 Task: In the Company rakuten.com, Create email and send with subject: 'Elevate Your Success: Introducing a Transformative Opportunity', and with mail content 'Good Evening._x000D_
Elevate your business to new heights. Our innovative solution is tailored to meet the unique needs of your industry, delivering exceptional results._x000D_
Thanks & Regards', attach the document: Business_plan.docx and insert image: visitingcard.jpg. Below Thanks & Regards, write Flickr and insert the URL: www.flickr.com. Mark checkbox to create task to follow up : In 1 week.  Enter or choose an email address of recipient's from company's contact and send.. Logged in from softage.10@softage.net
Action: Mouse moved to (80, 54)
Screenshot: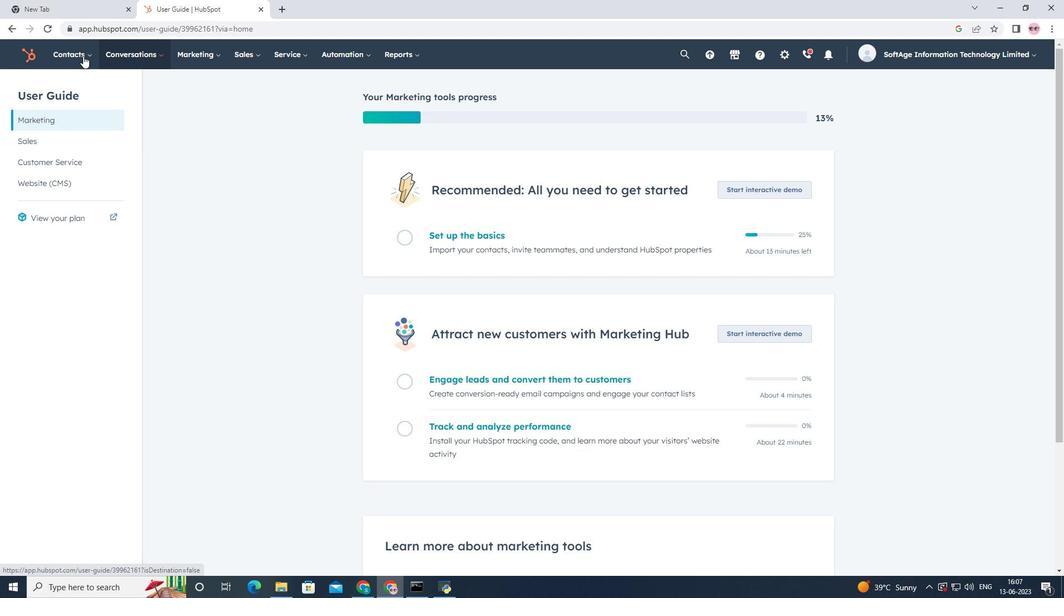 
Action: Mouse pressed left at (80, 54)
Screenshot: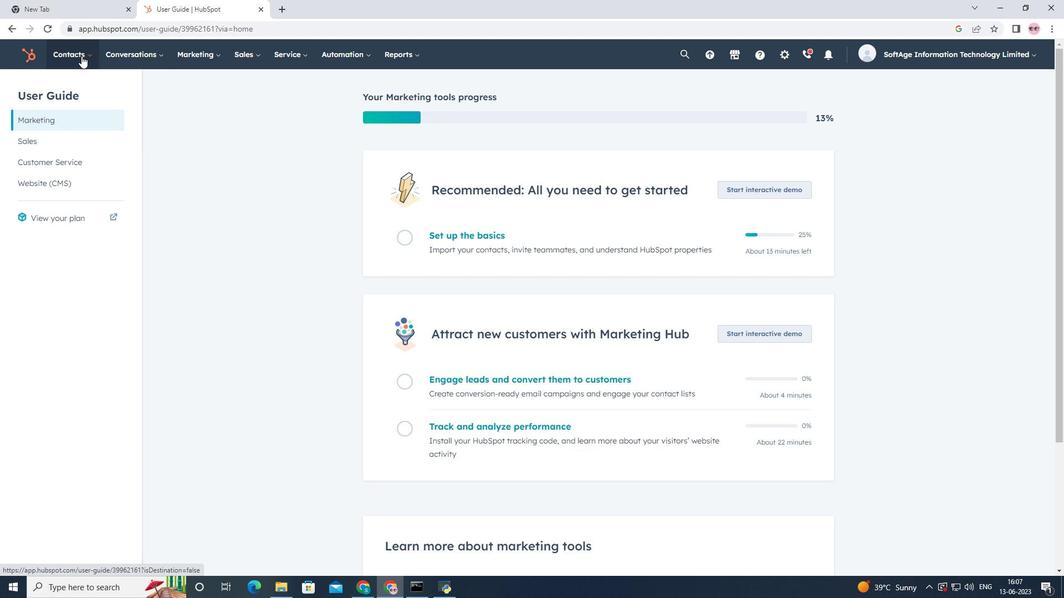 
Action: Mouse moved to (110, 109)
Screenshot: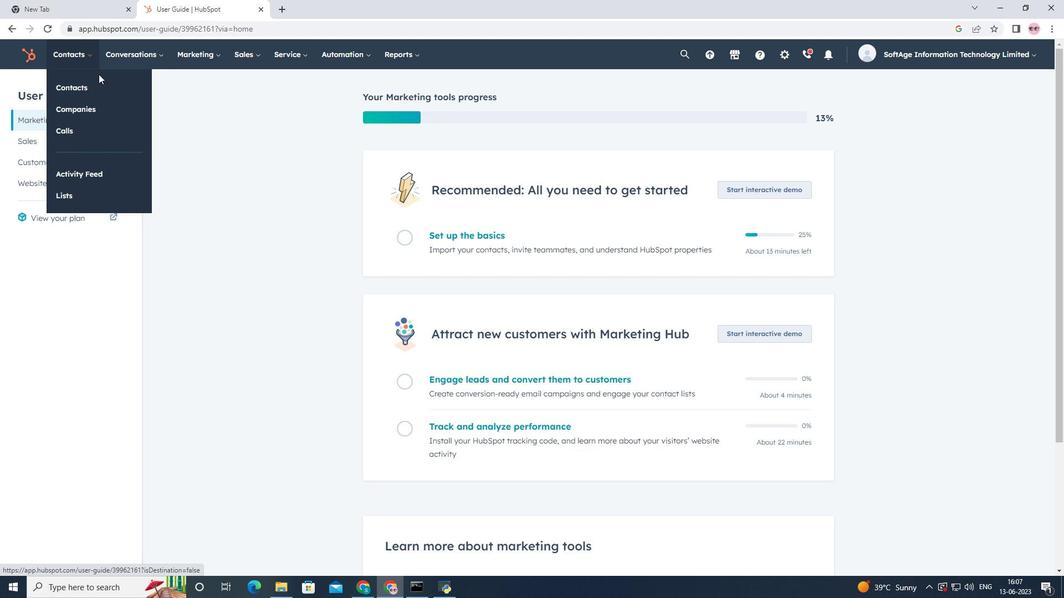 
Action: Mouse pressed left at (110, 109)
Screenshot: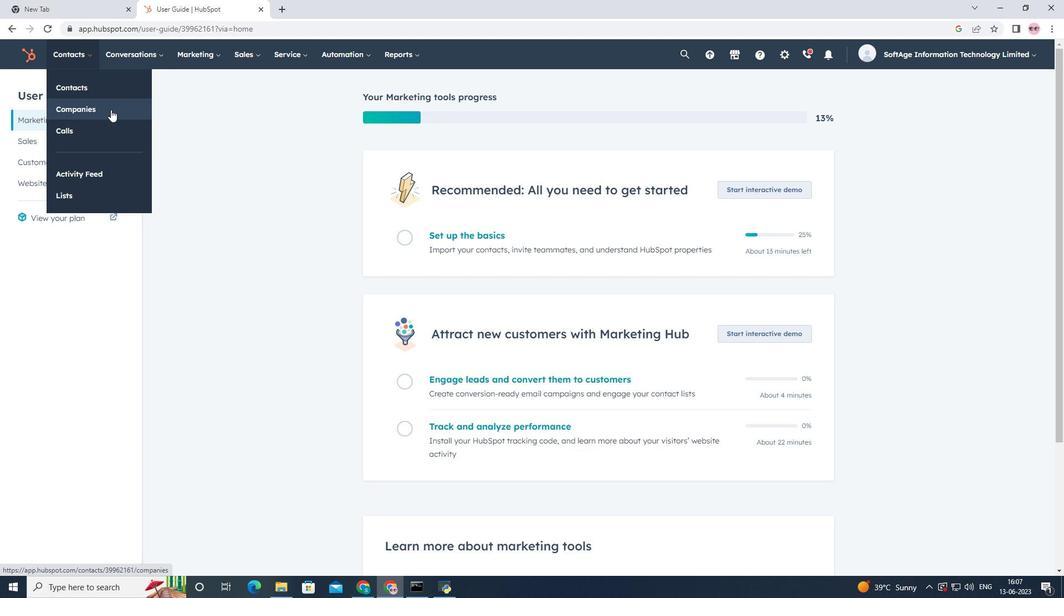 
Action: Mouse moved to (93, 178)
Screenshot: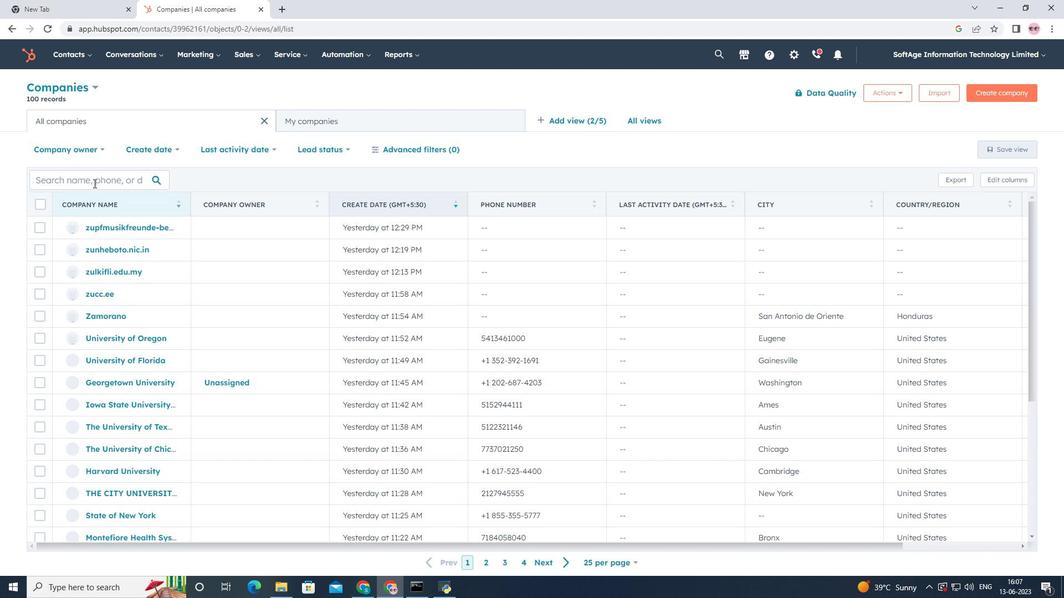 
Action: Mouse pressed left at (93, 178)
Screenshot: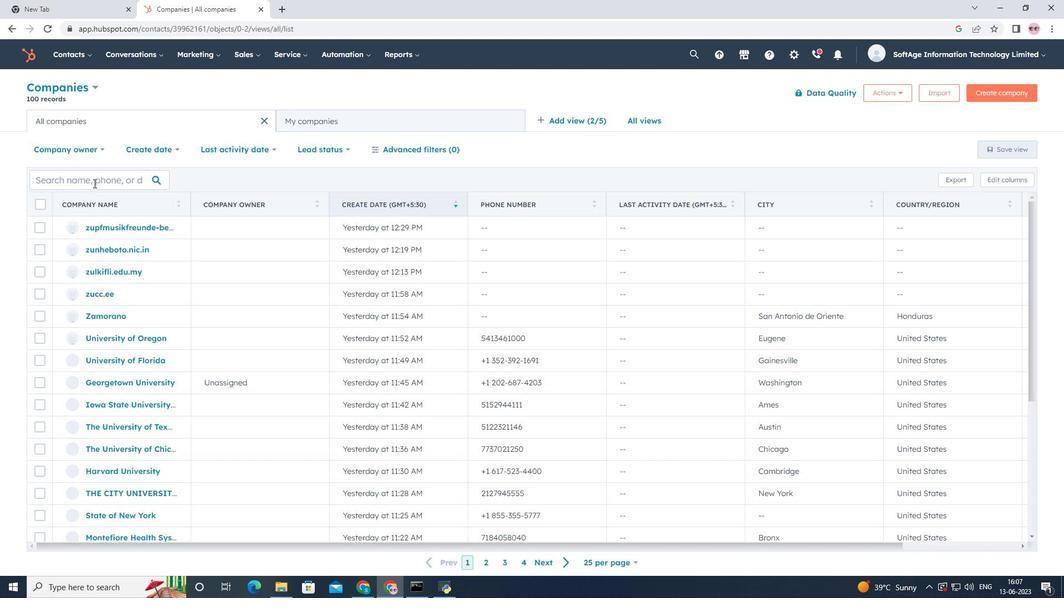 
Action: Key pressed rakuten.com
Screenshot: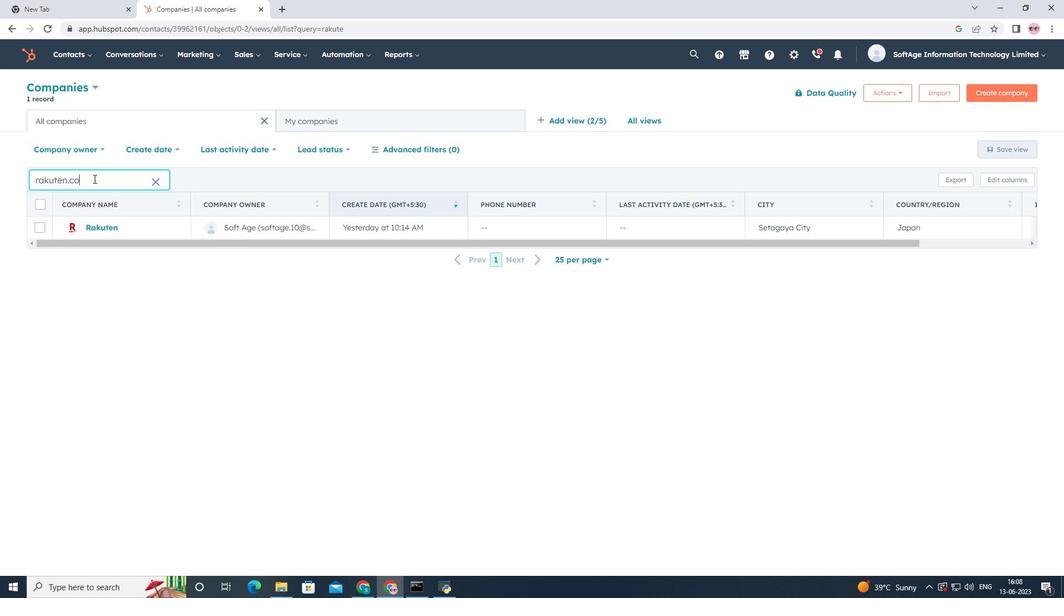 
Action: Mouse moved to (101, 224)
Screenshot: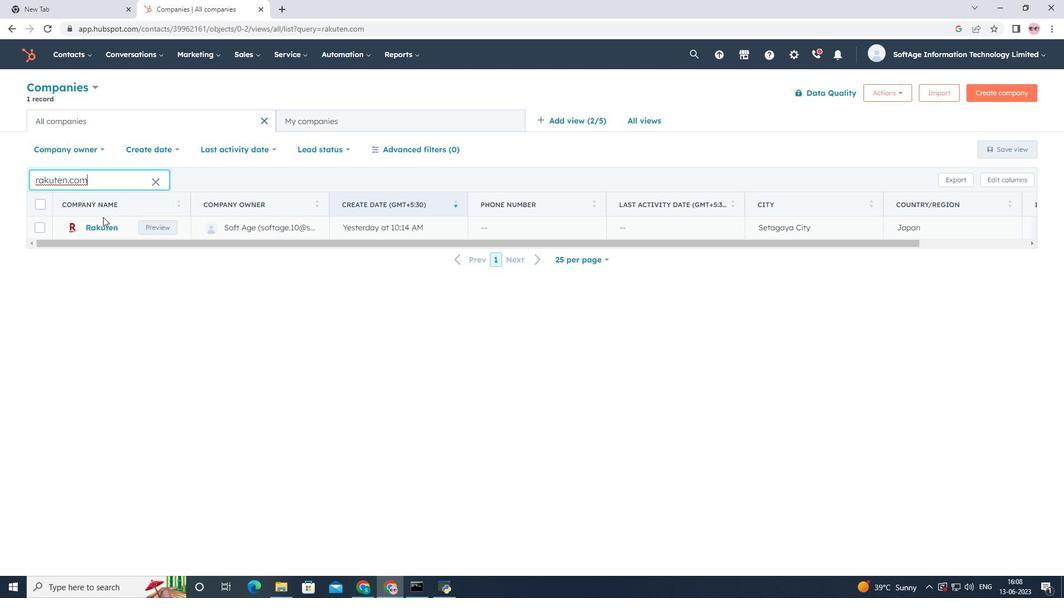
Action: Mouse pressed left at (101, 224)
Screenshot: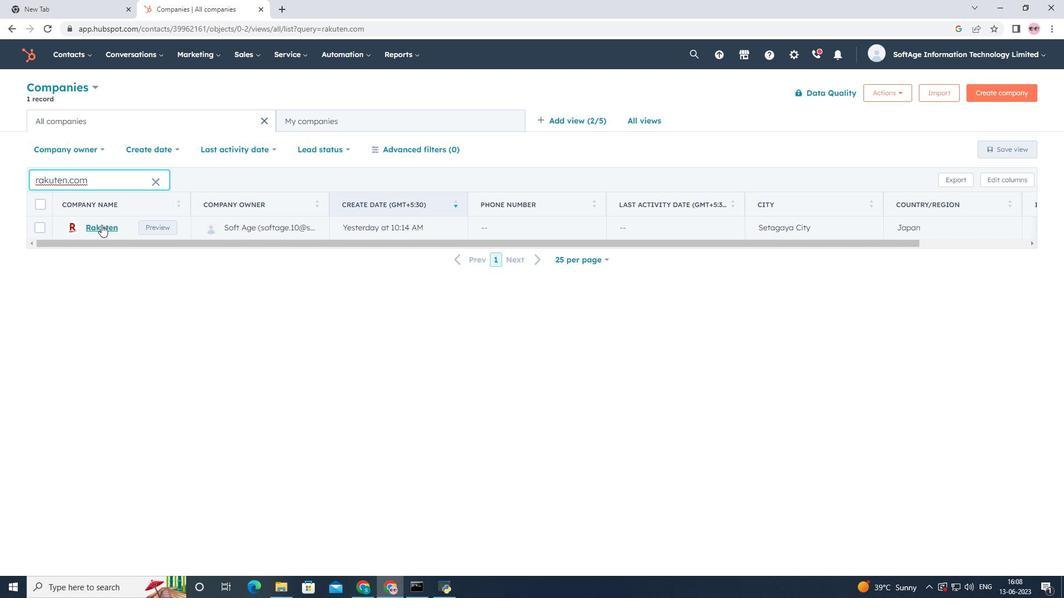
Action: Mouse moved to (400, 241)
Screenshot: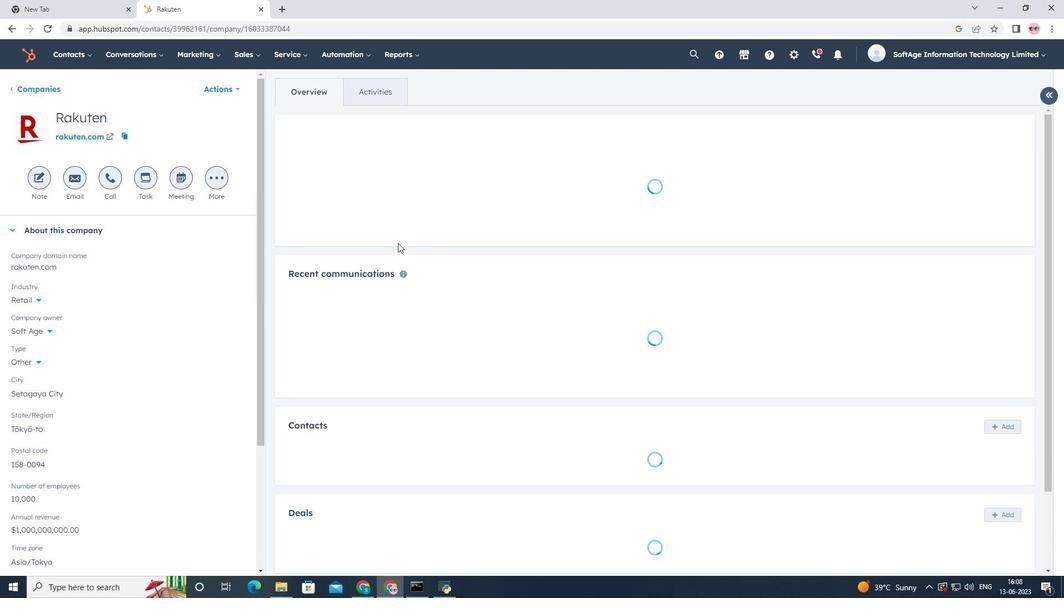 
Action: Mouse scrolled (400, 241) with delta (0, 0)
Screenshot: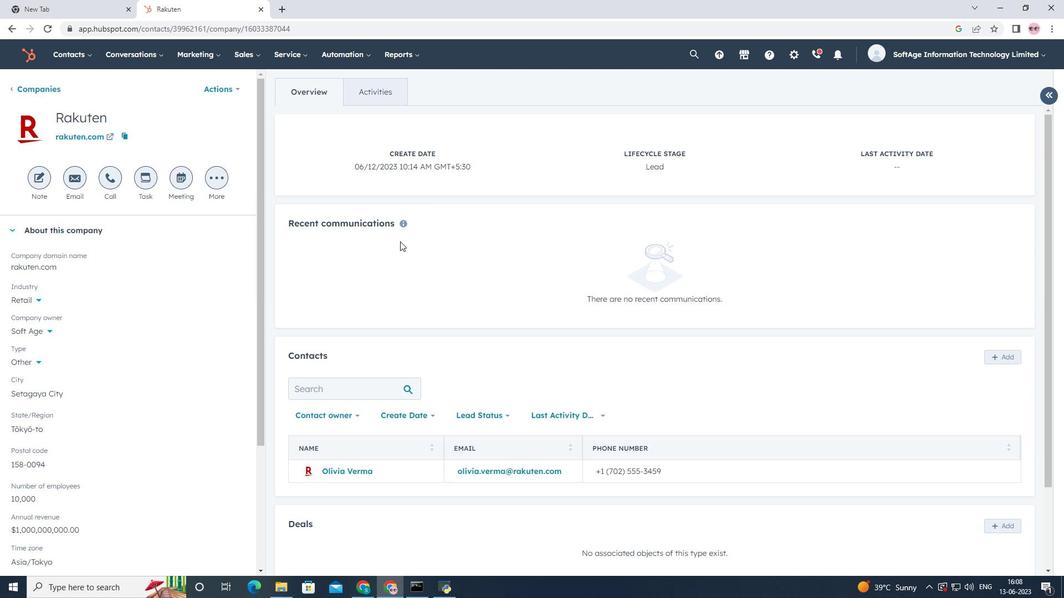 
Action: Mouse scrolled (400, 241) with delta (0, 0)
Screenshot: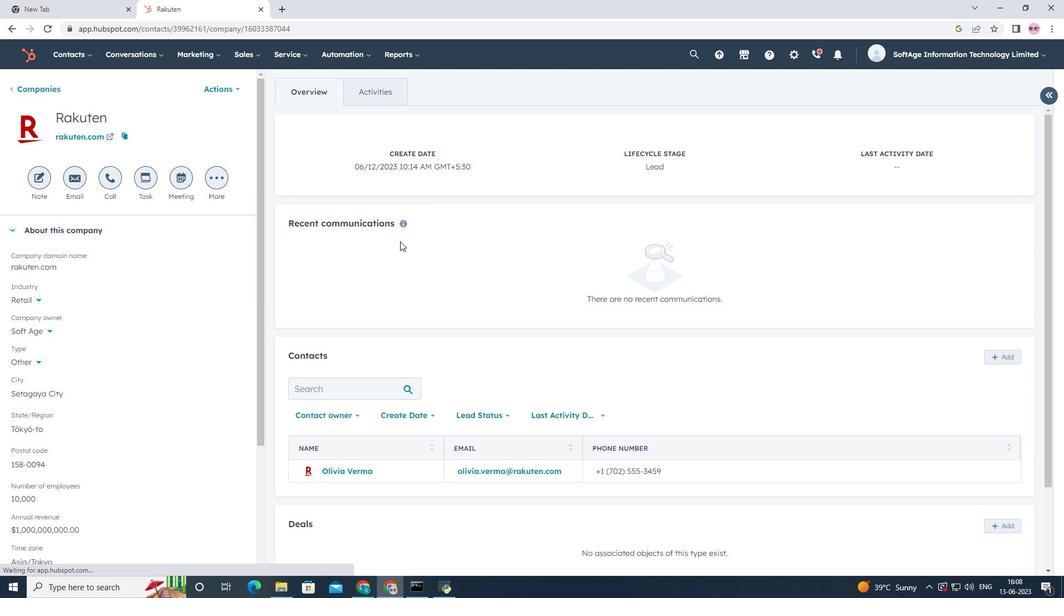 
Action: Mouse scrolled (400, 241) with delta (0, 0)
Screenshot: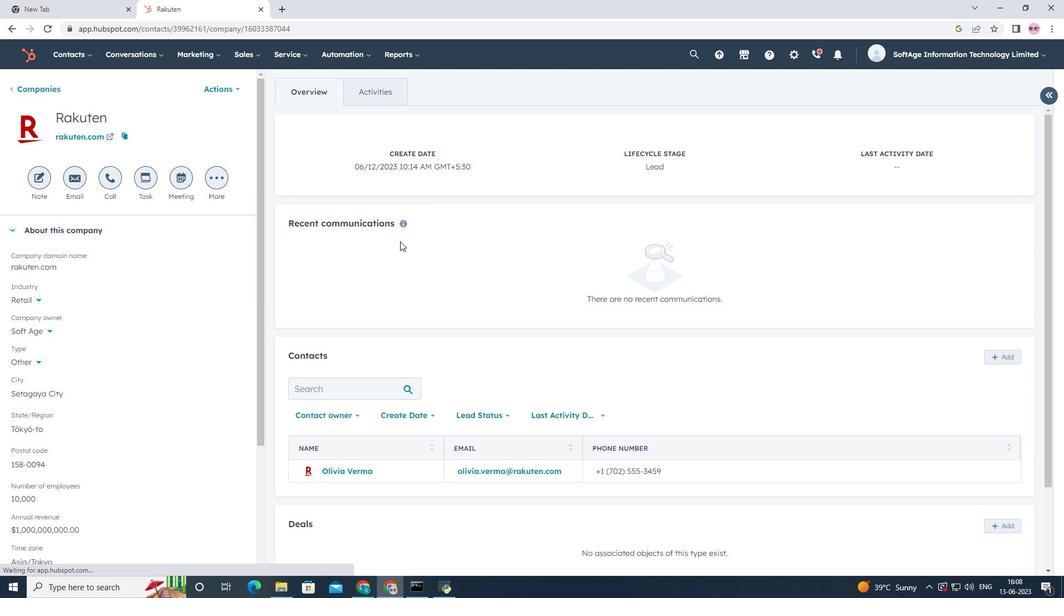 
Action: Mouse scrolled (400, 241) with delta (0, 0)
Screenshot: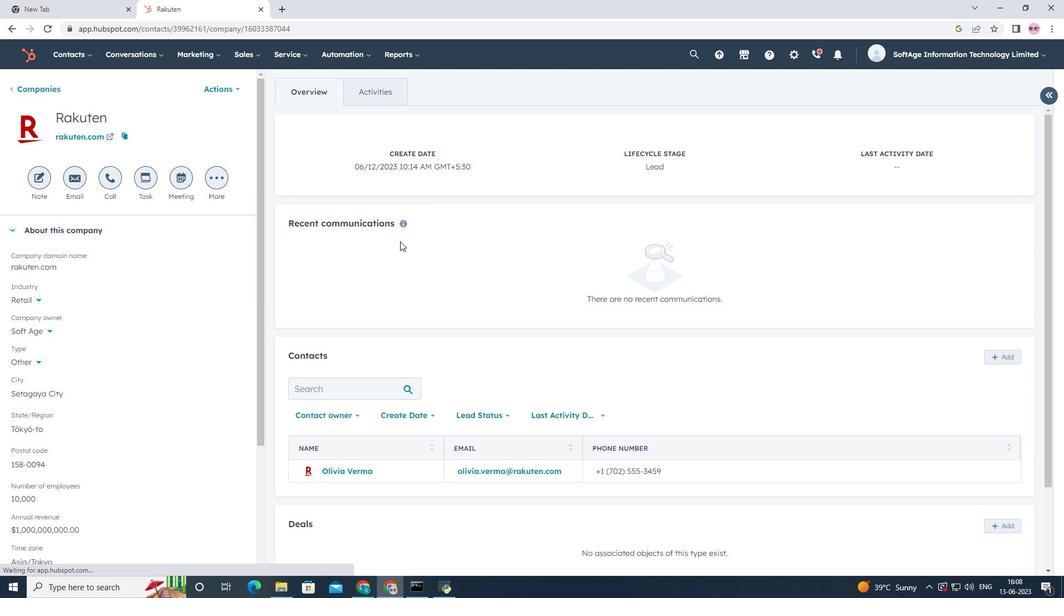 
Action: Mouse moved to (69, 186)
Screenshot: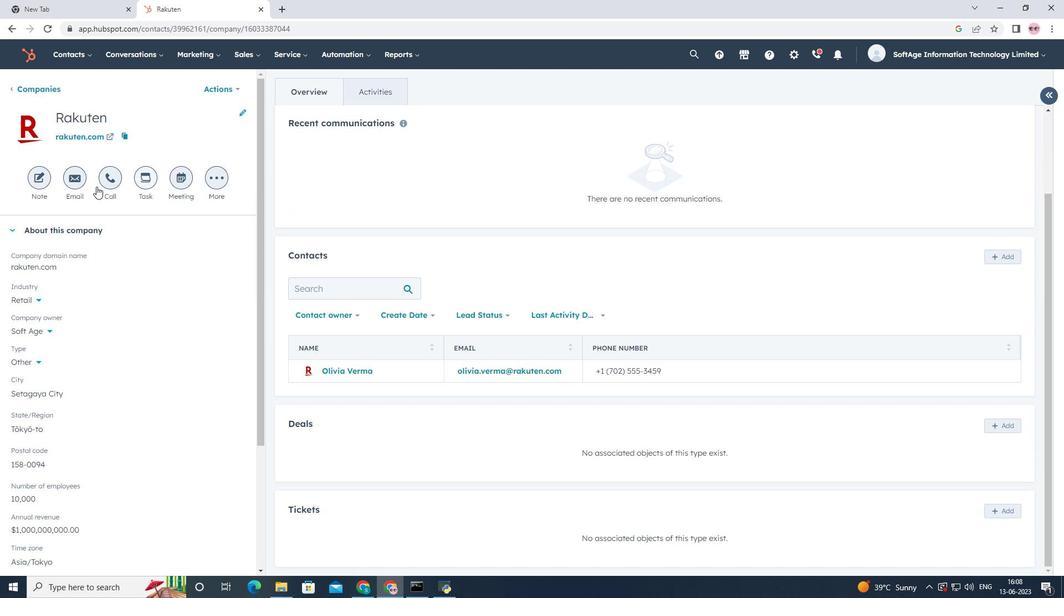 
Action: Mouse pressed left at (69, 186)
Screenshot: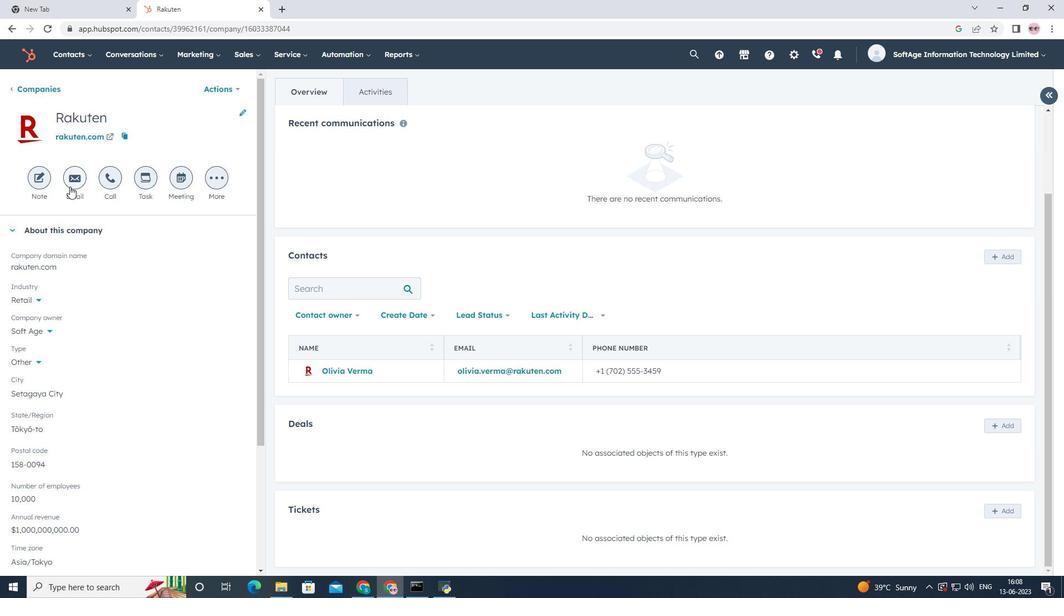 
Action: Mouse moved to (678, 375)
Screenshot: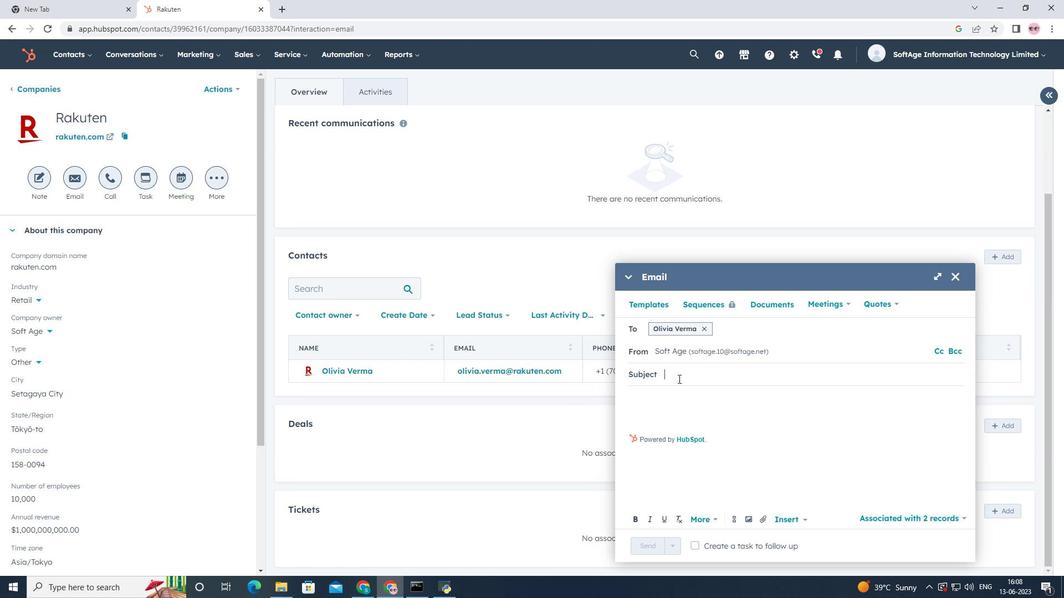 
Action: Mouse pressed left at (678, 375)
Screenshot: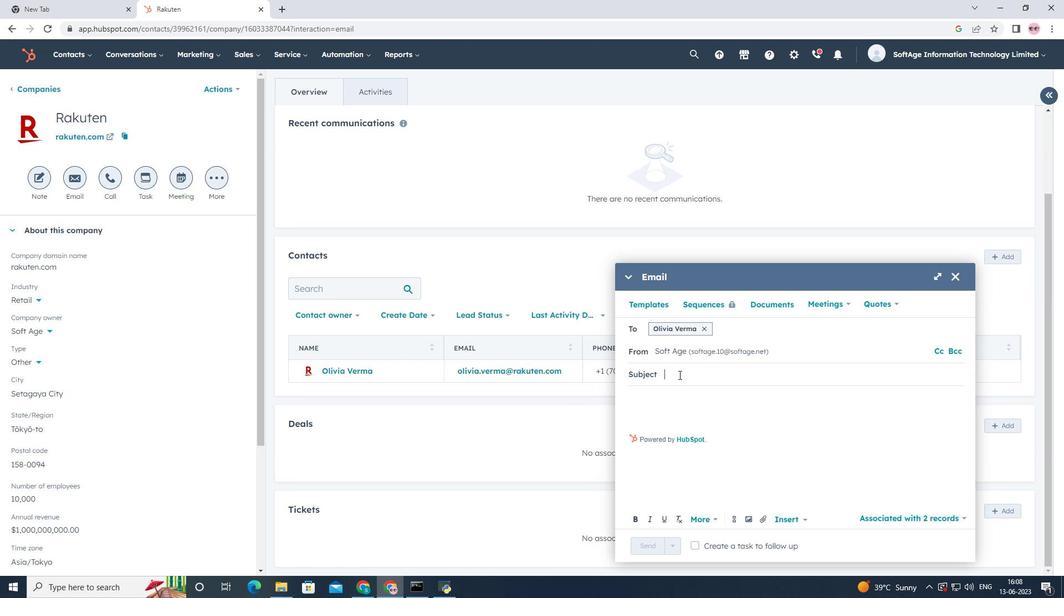 
Action: Key pressed <Key.shift>Elevate<Key.space><Key.shift>Your<Key.space><Key.shift>Success<Key.shift>:<Key.space><Key.shift>Introducing<Key.space>a<Key.space><Key.shift><Key.shift><Key.shift><Key.shift><Key.shift>Transformative<Key.space><Key.shift>Opportunity<Key.enter>
Screenshot: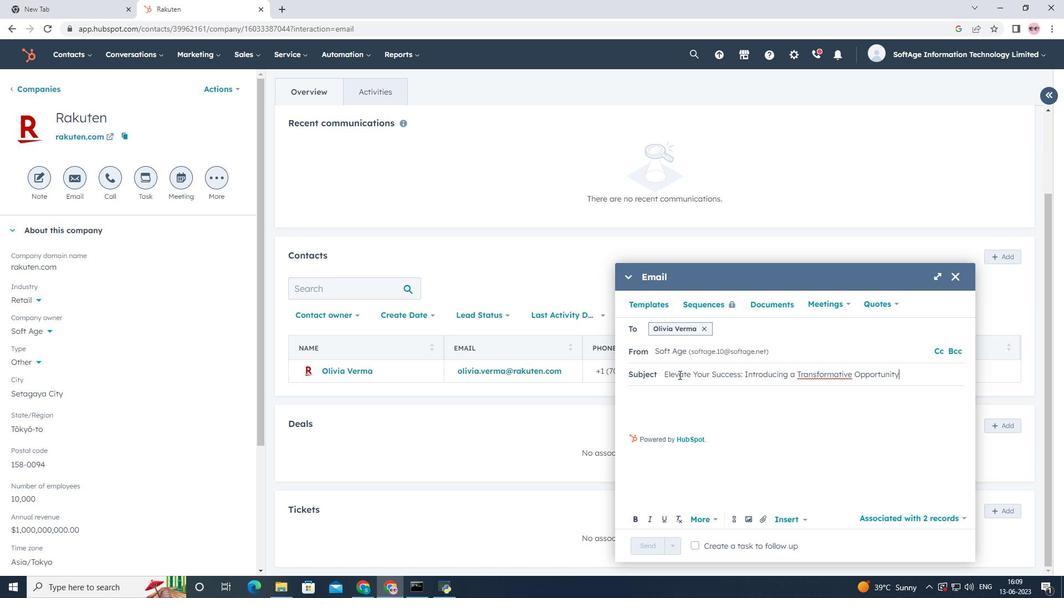 
Action: Mouse moved to (662, 389)
Screenshot: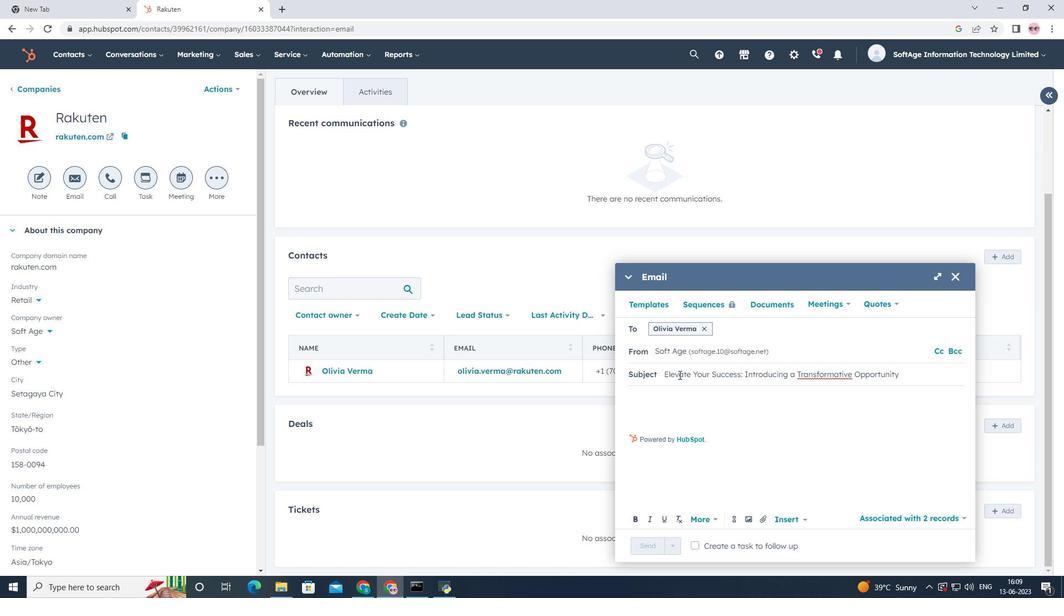 
Action: Mouse pressed left at (662, 389)
Screenshot: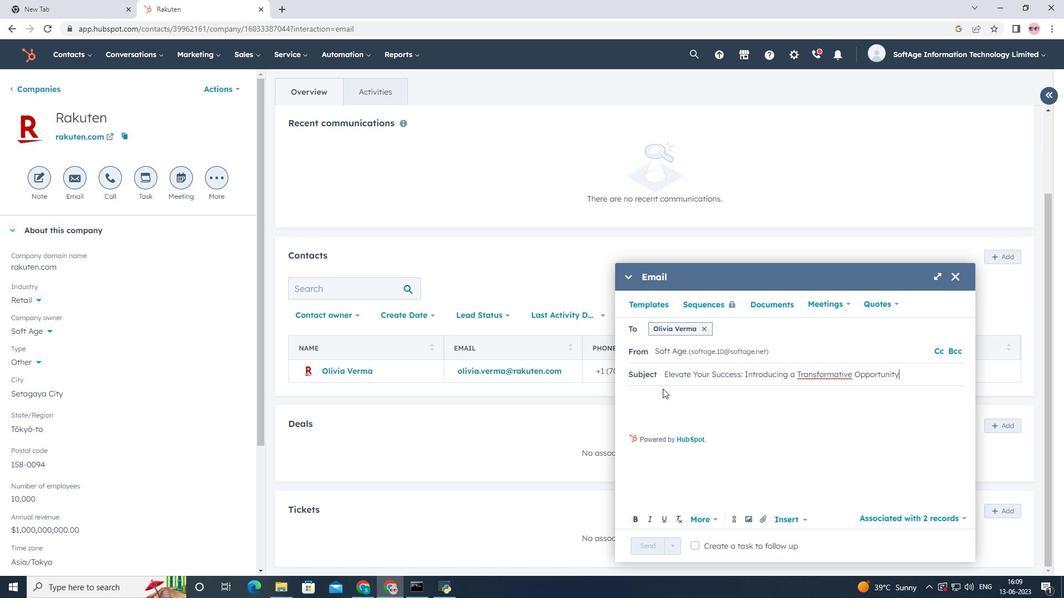 
Action: Mouse moved to (662, 394)
Screenshot: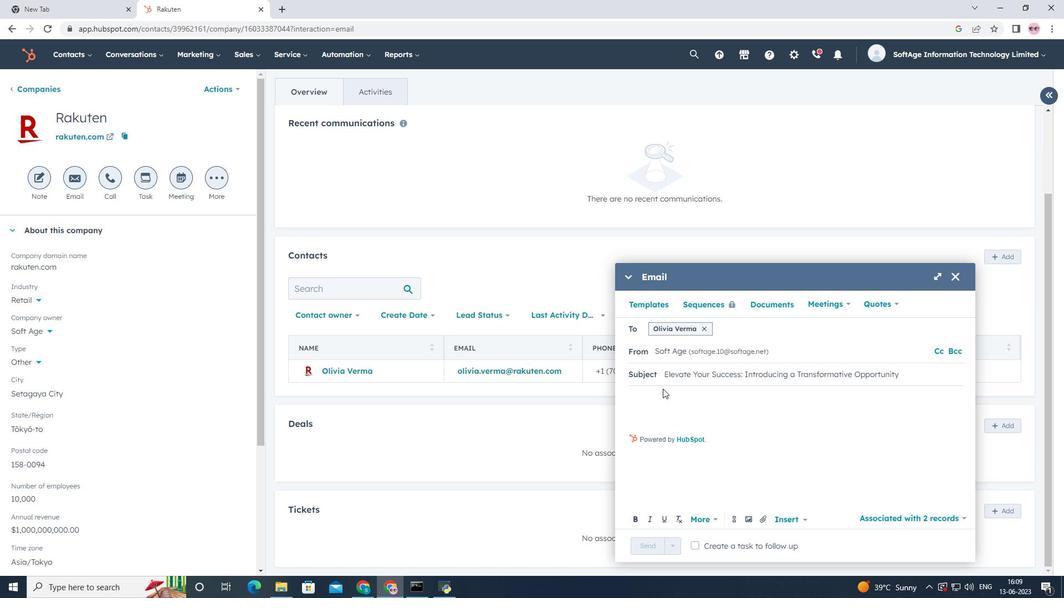 
Action: Mouse pressed left at (662, 394)
Screenshot: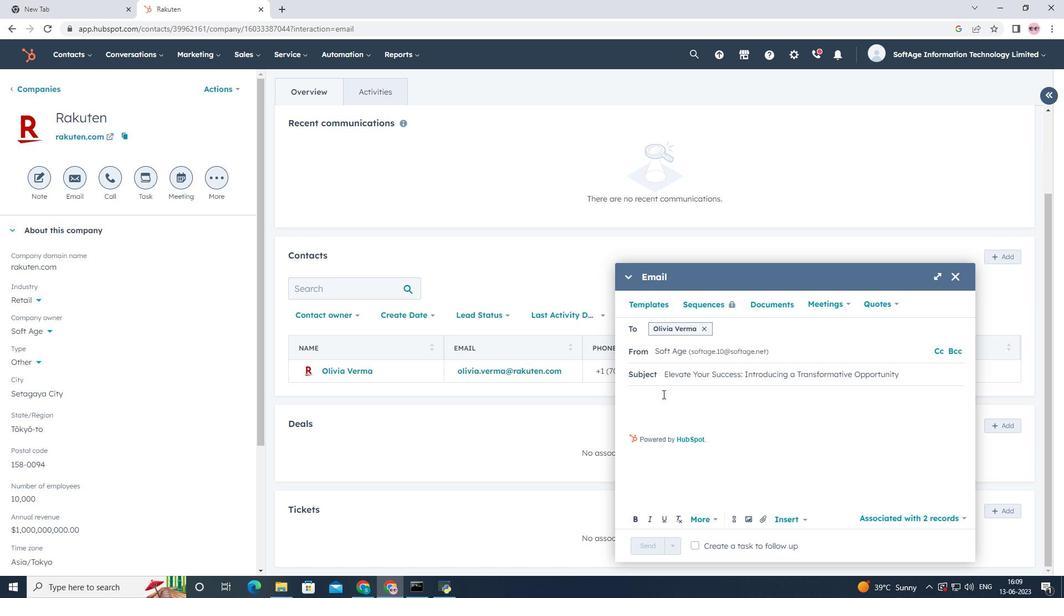
Action: Key pressed <Key.shift><Key.shift><Key.shift><Key.shift><Key.shift><Key.shift><Key.shift><Key.shift><Key.shift><Key.shift><Key.shift><Key.shift><Key.shift><Key.shift><Key.shift><Key.shift><Key.shift><Key.shift><Key.shift><Key.shift><Key.shift>Good<Key.space><Key.shift>evening<Key.enter><Key.shift><Key.shift><Key.shift><Key.shift><Key.shift><Key.shift><Key.shift><Key.shift><Key.shift><Key.shift><Key.shift><Key.shift><Key.shift>Elevate<Key.space>your<Key.space>business<Key.space>to<Key.space>new<Key.space>heights<Key.space><Key.backspace>.<Key.space><Key.shift>Our<Key.space>innovative<Key.space>solution<Key.space>is<Key.space>tailored<Key.space>to<Key.space>meet<Key.space>the<Key.space>unique<Key.space>needs<Key.space>of<Key.space>your<Key.space>industry<Key.space><Key.backspace>,<Key.space>delivering<Key.space>exceptional<Key.space>results.<Key.enter><Key.shift><Key.shift><Key.shift>Thanks<Key.space><Key.shift><Key.shift><Key.shift><Key.shift><Key.shift><Key.shift><Key.shift><Key.shift><Key.shift><Key.shift><Key.shift><Key.shift><Key.shift><Key.shift><Key.shift><Key.shift><Key.shift>&<Key.space>regards
Screenshot: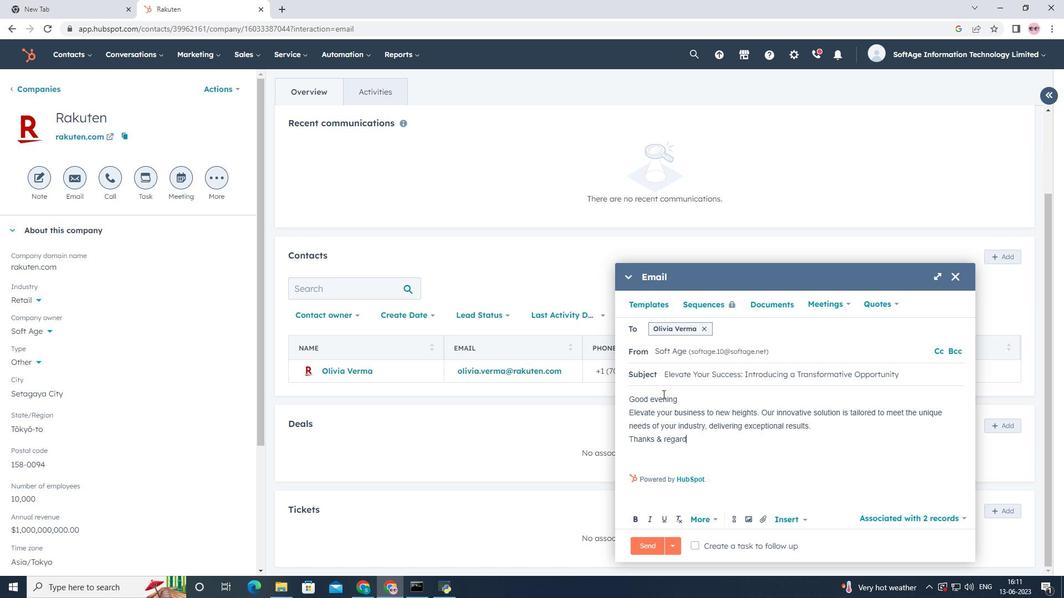 
Action: Mouse moved to (729, 442)
Screenshot: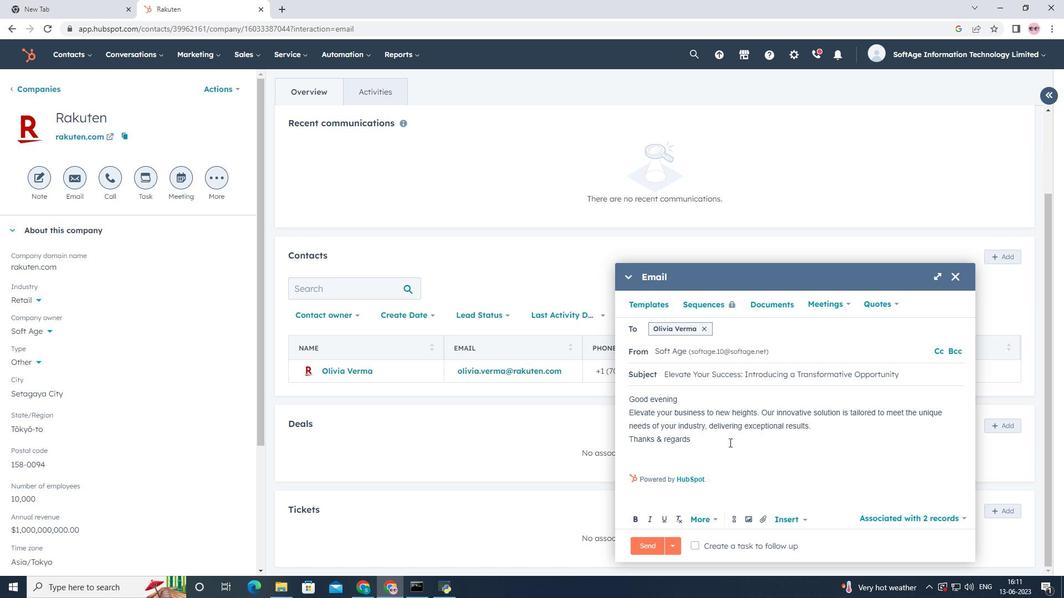 
Action: Key pressed <Key.enter>
Screenshot: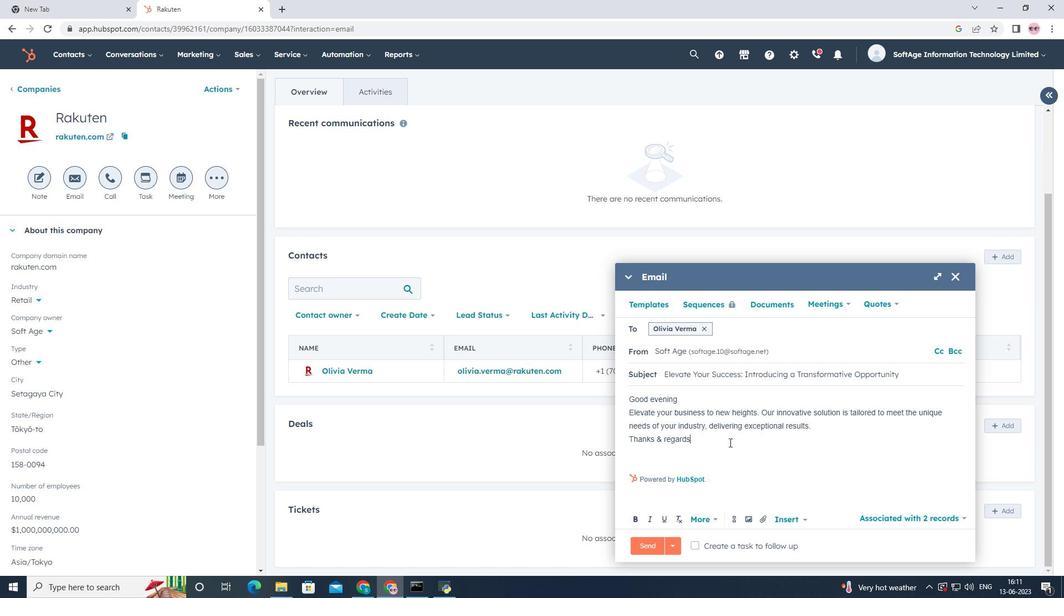 
Action: Mouse moved to (761, 522)
Screenshot: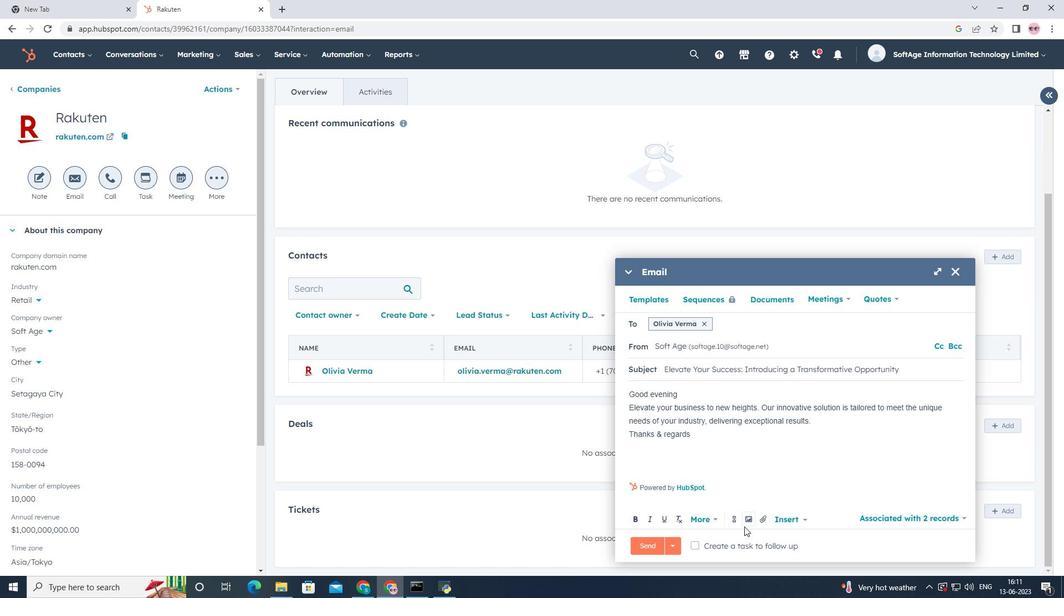 
Action: Mouse pressed left at (761, 522)
Screenshot: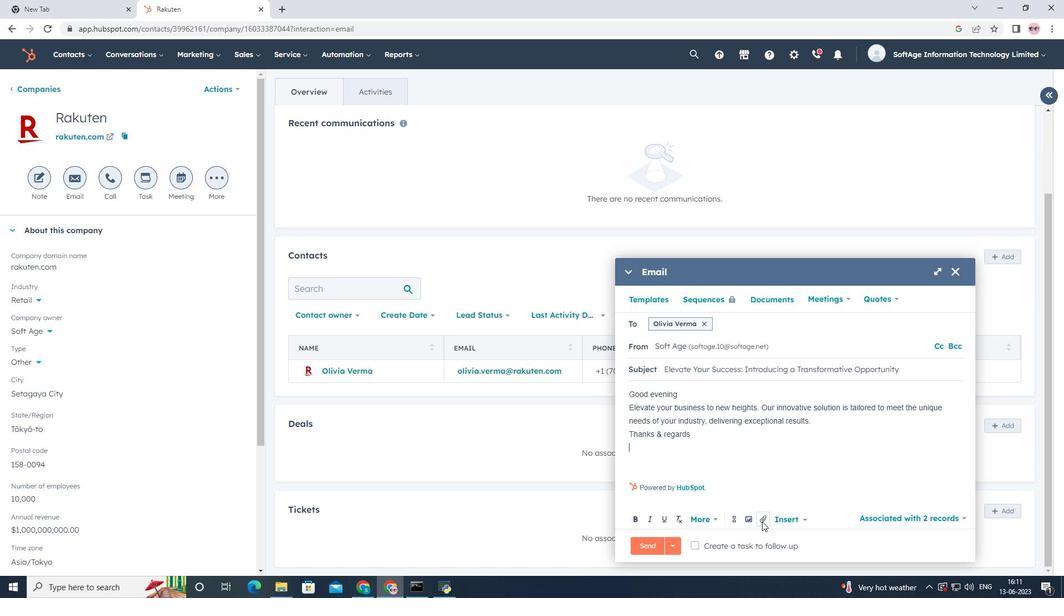
Action: Mouse moved to (785, 478)
Screenshot: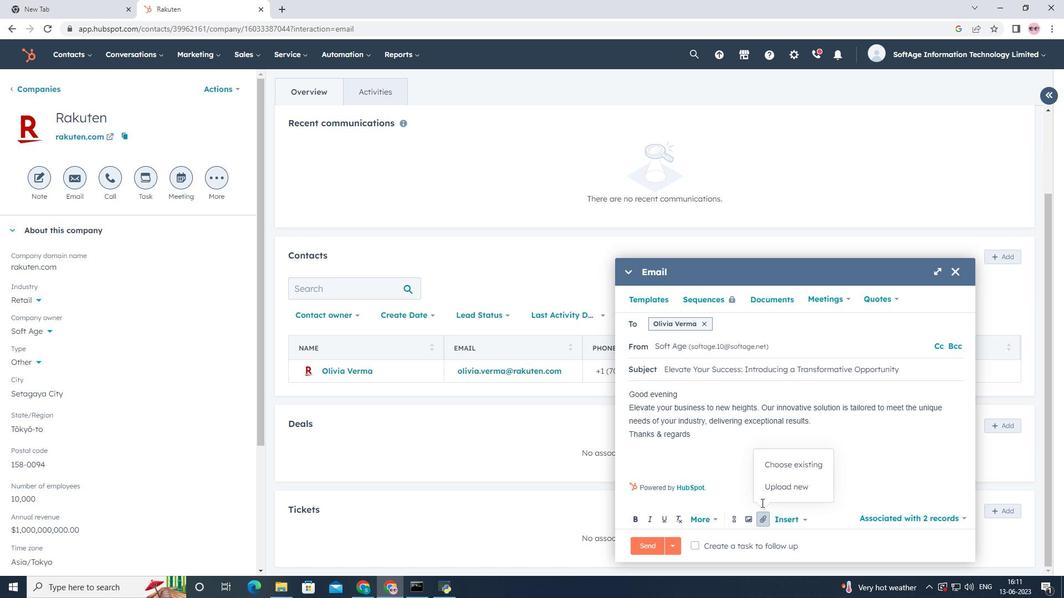 
Action: Mouse pressed left at (785, 478)
Screenshot: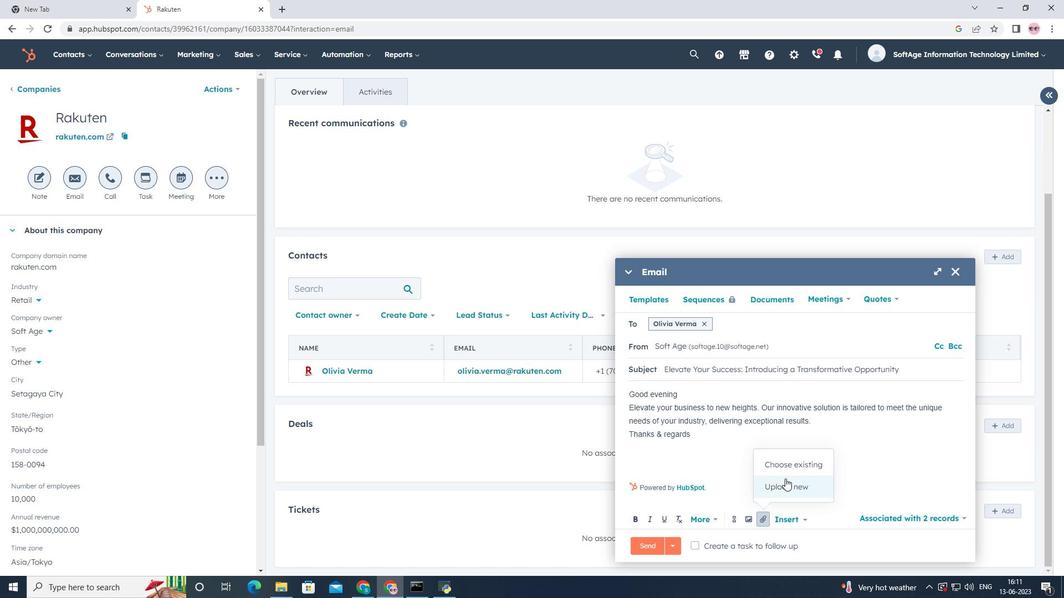 
Action: Mouse moved to (50, 140)
Screenshot: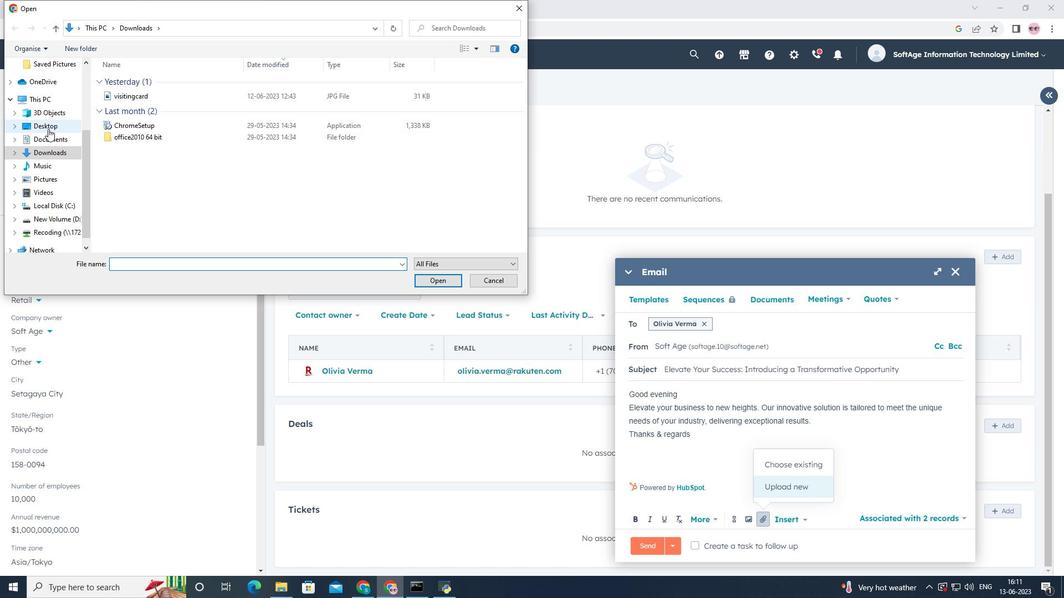 
Action: Mouse pressed left at (50, 140)
Screenshot: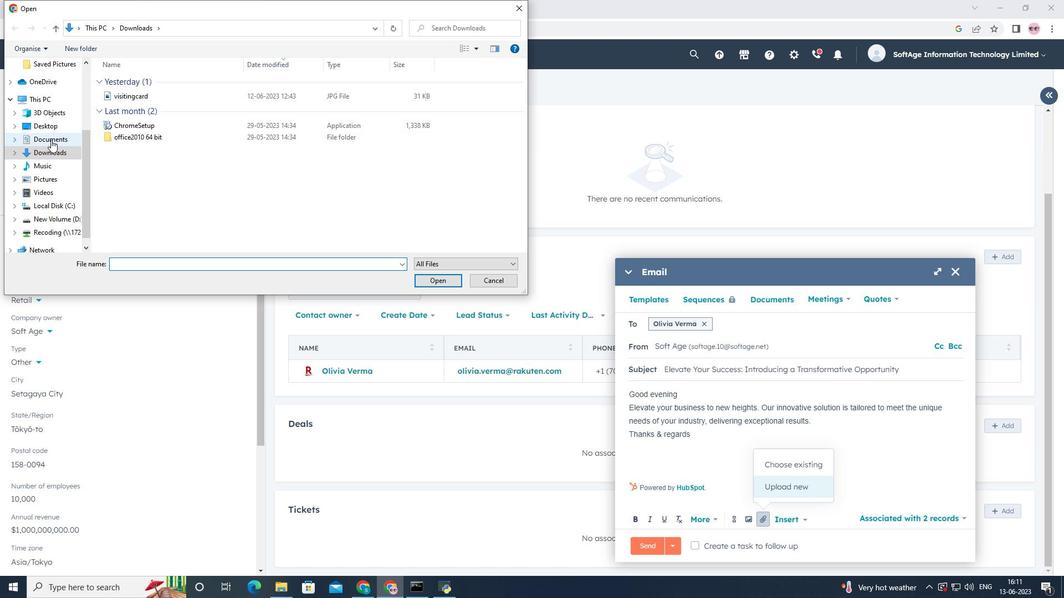 
Action: Mouse moved to (154, 95)
Screenshot: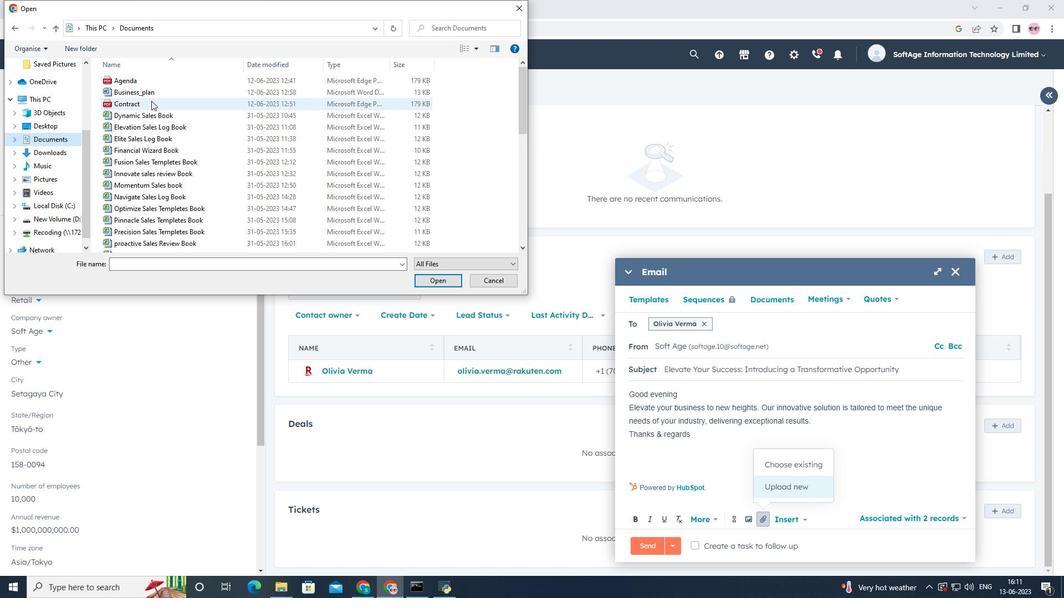 
Action: Mouse pressed left at (154, 95)
Screenshot: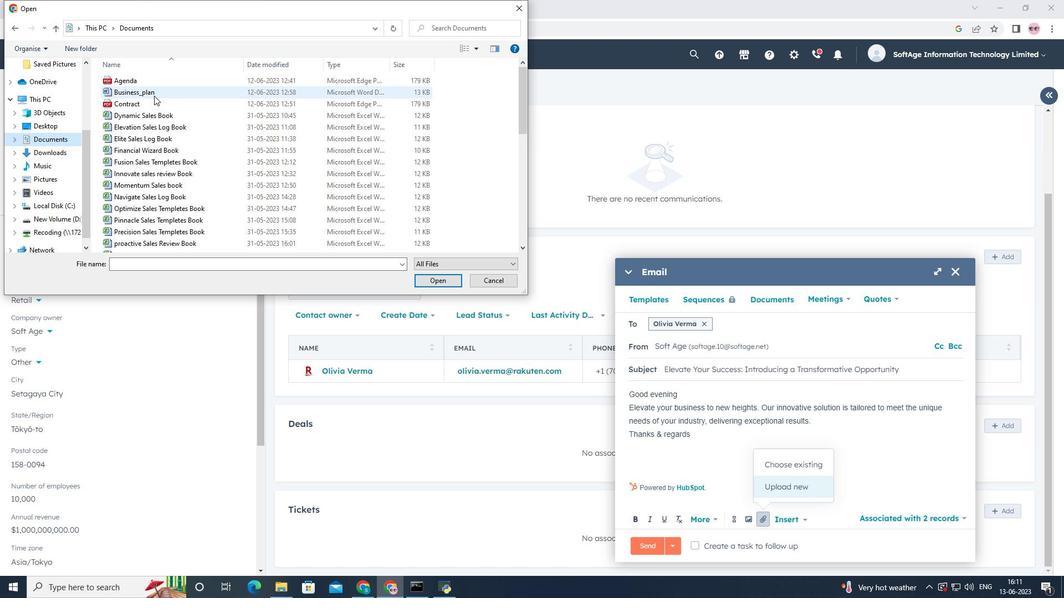 
Action: Mouse moved to (440, 279)
Screenshot: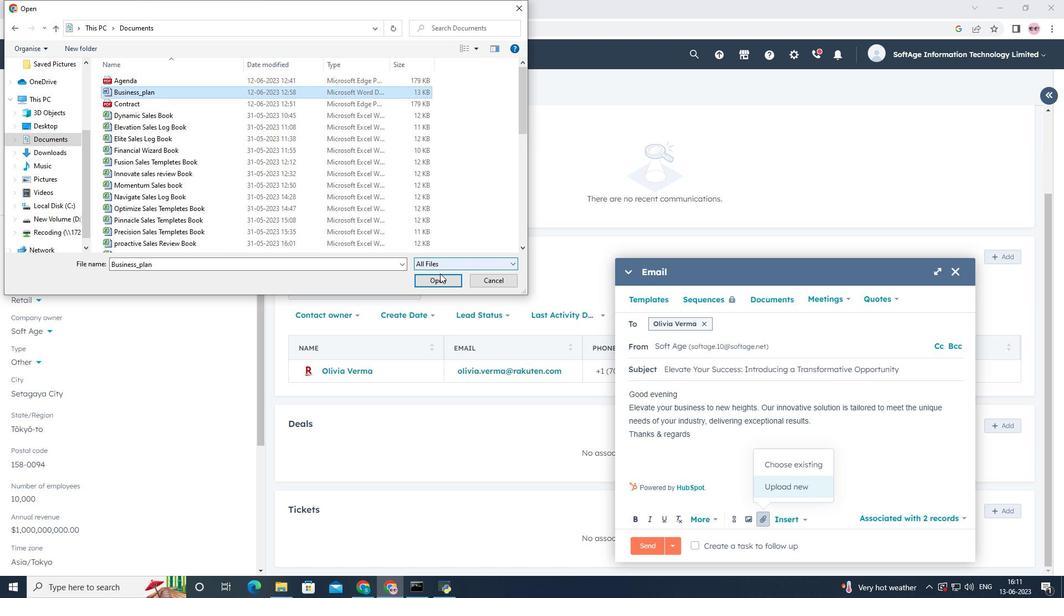 
Action: Mouse pressed left at (440, 279)
Screenshot: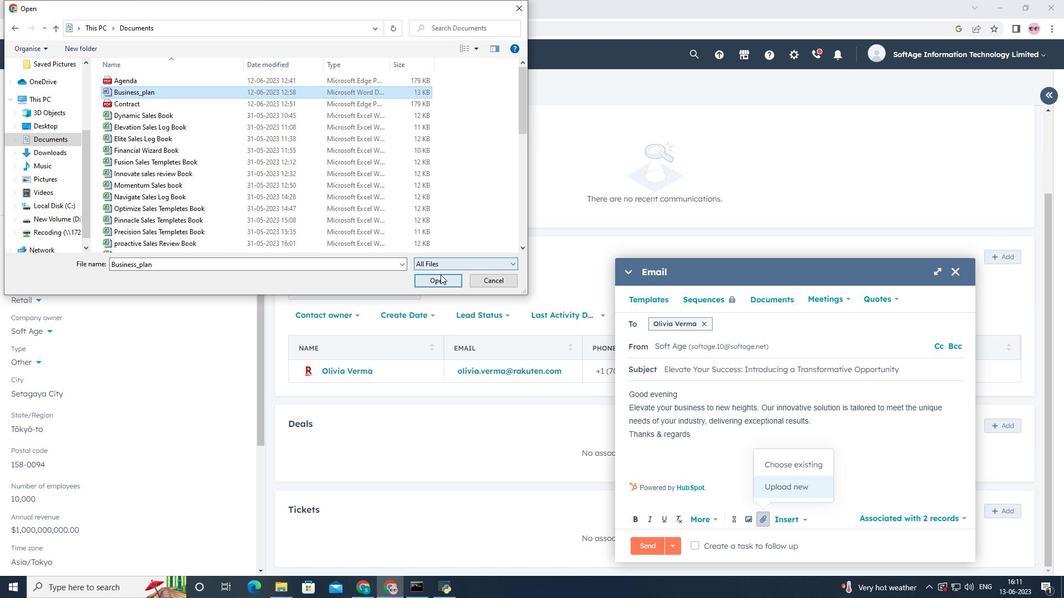 
Action: Mouse moved to (749, 488)
Screenshot: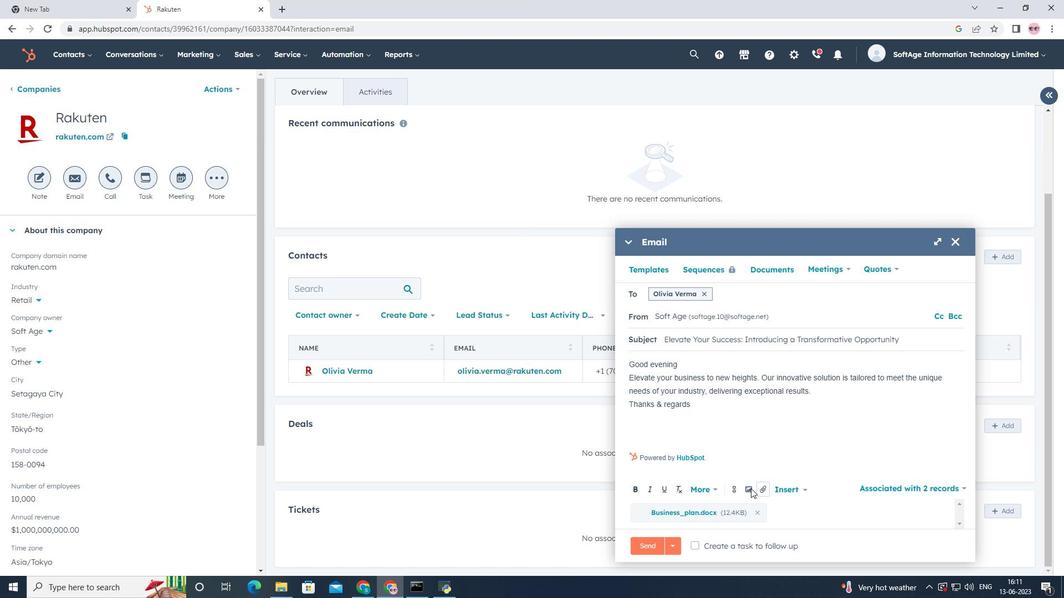 
Action: Mouse pressed left at (749, 488)
Screenshot: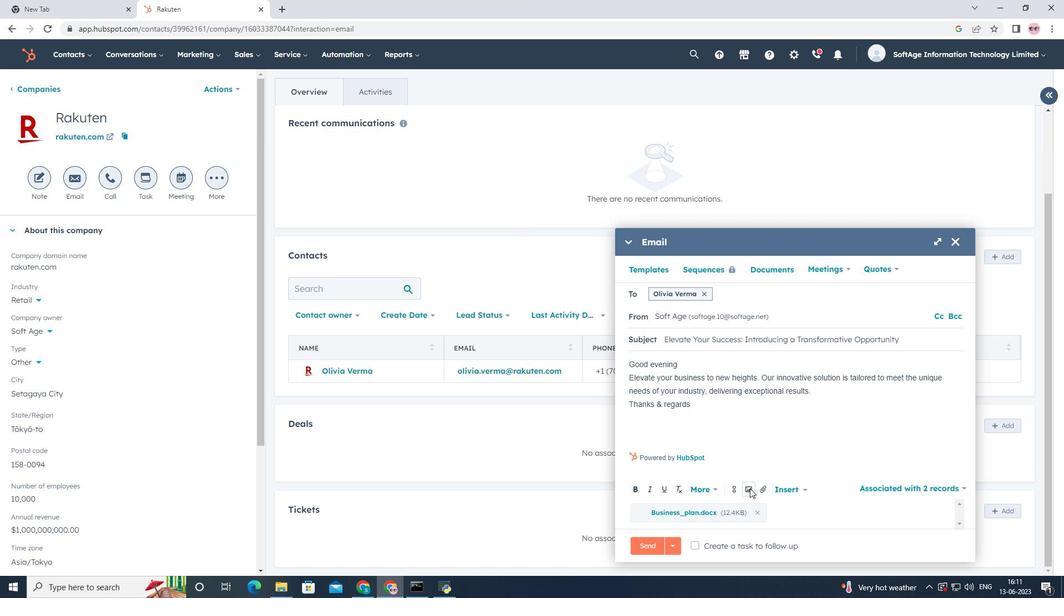 
Action: Mouse moved to (759, 459)
Screenshot: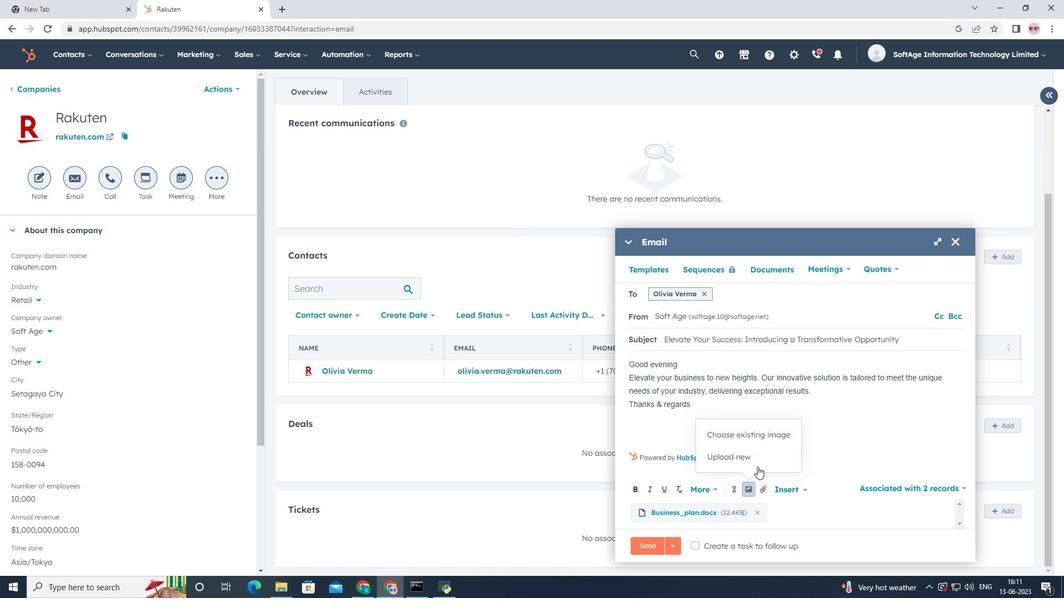 
Action: Mouse pressed left at (759, 459)
Screenshot: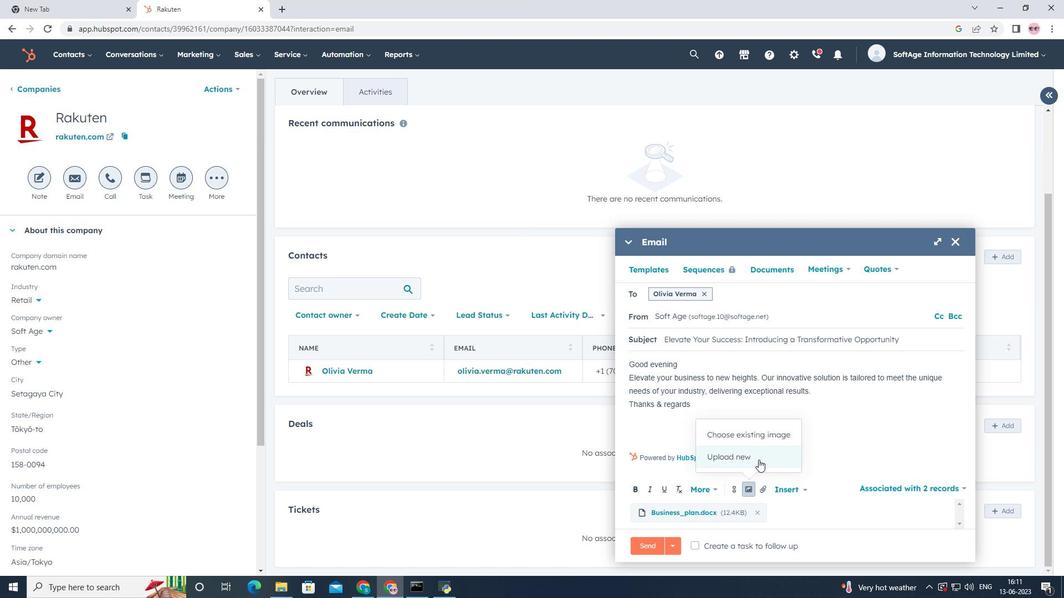 
Action: Mouse moved to (63, 149)
Screenshot: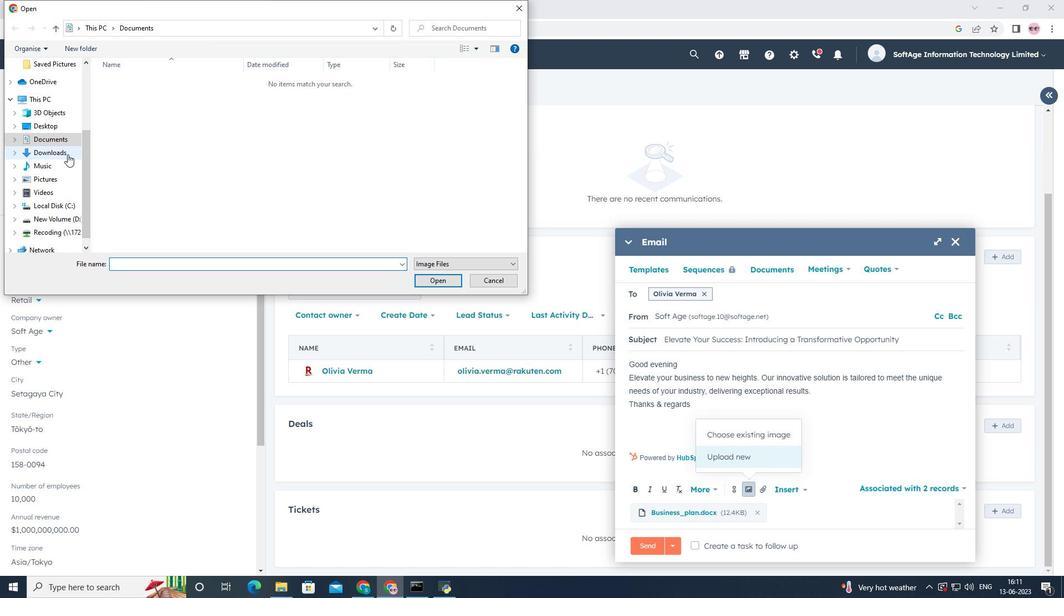 
Action: Mouse pressed left at (63, 149)
Screenshot: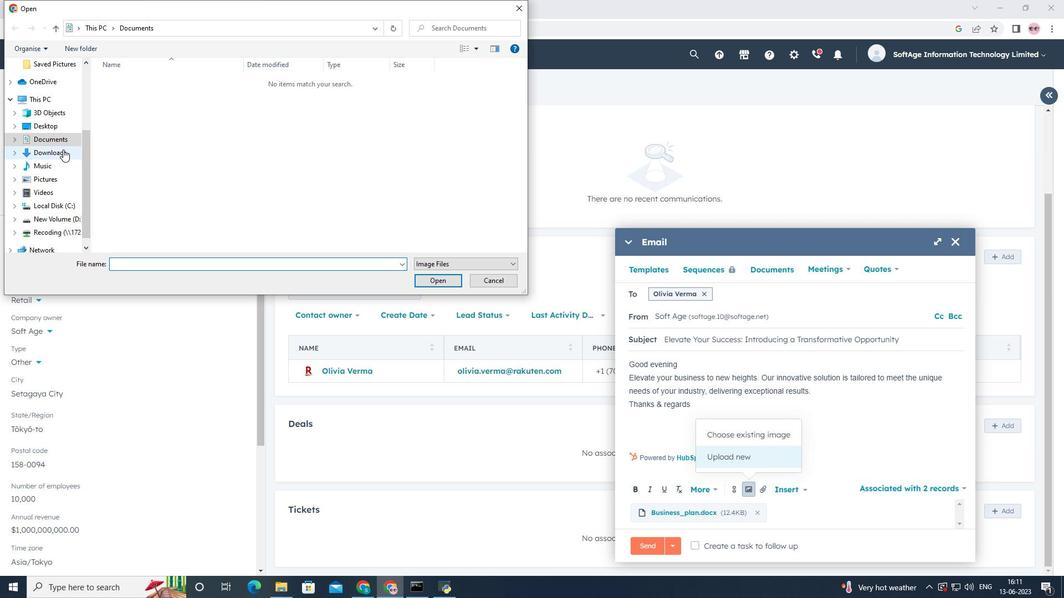 
Action: Mouse moved to (129, 91)
Screenshot: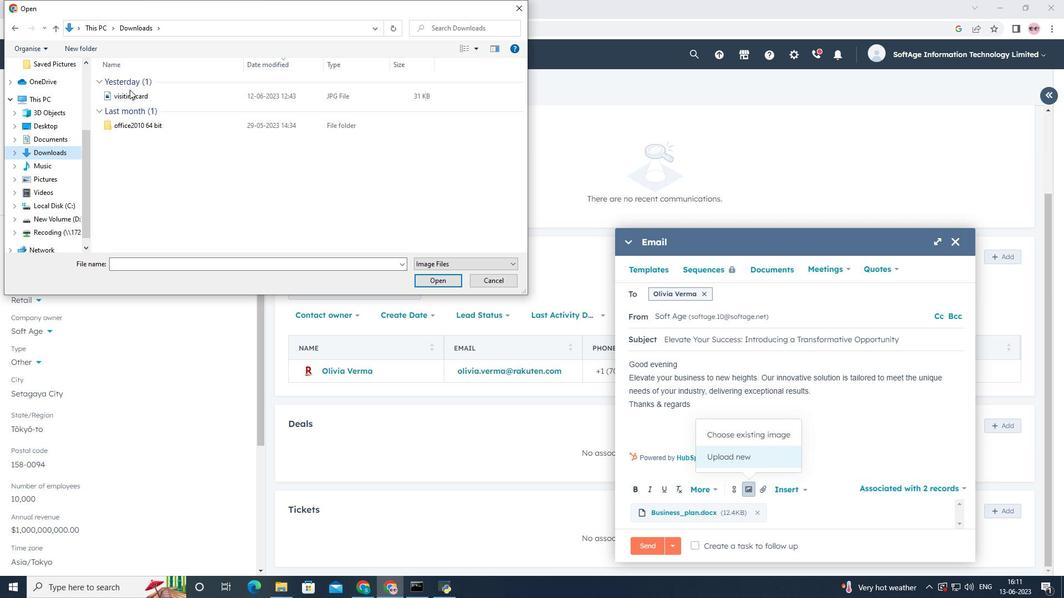 
Action: Mouse pressed left at (129, 91)
Screenshot: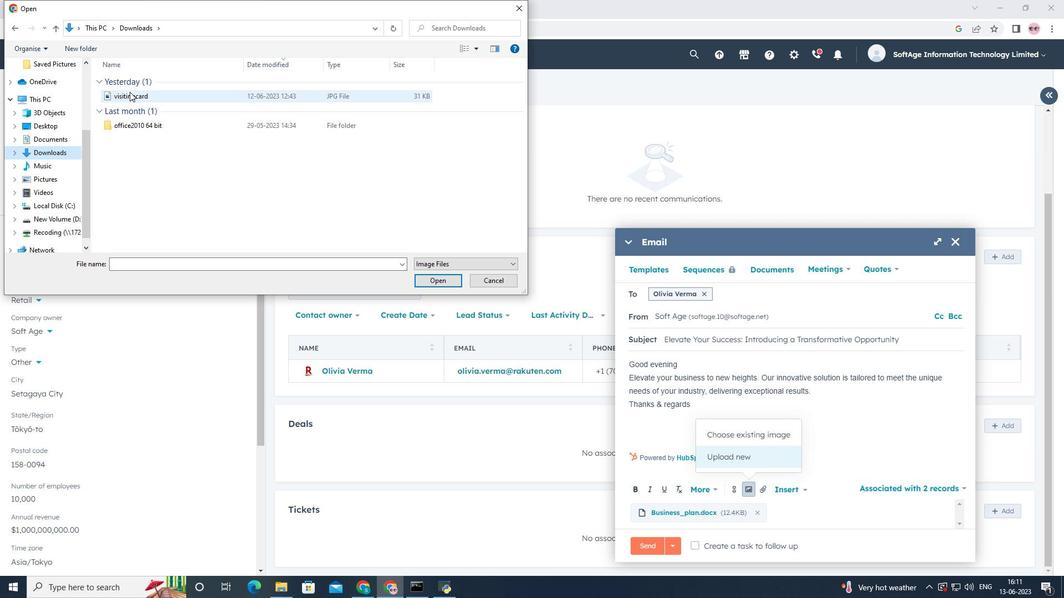 
Action: Mouse moved to (439, 283)
Screenshot: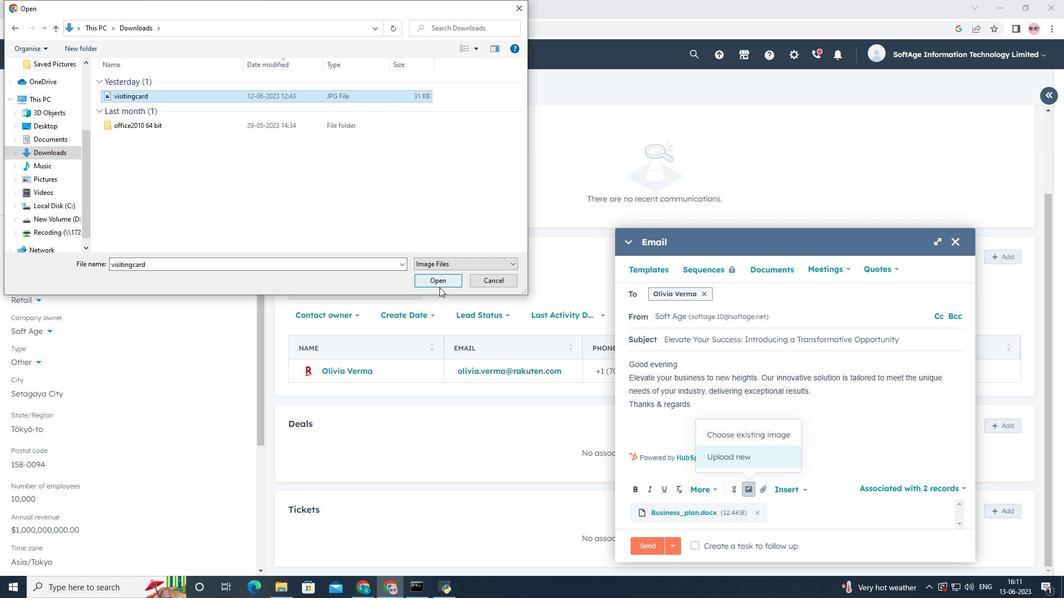 
Action: Mouse pressed left at (439, 283)
Screenshot: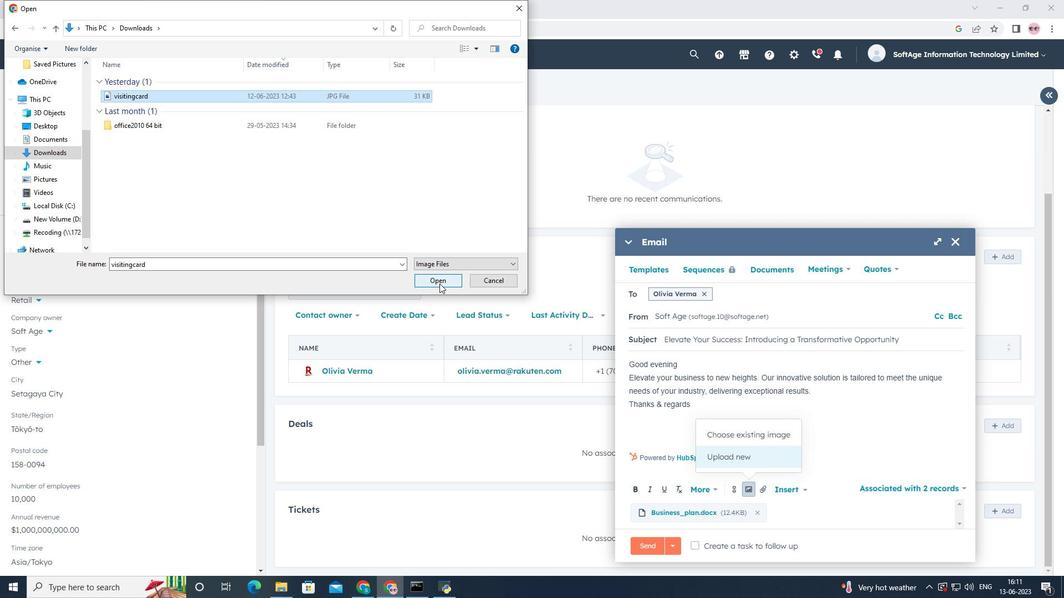 
Action: Mouse moved to (641, 305)
Screenshot: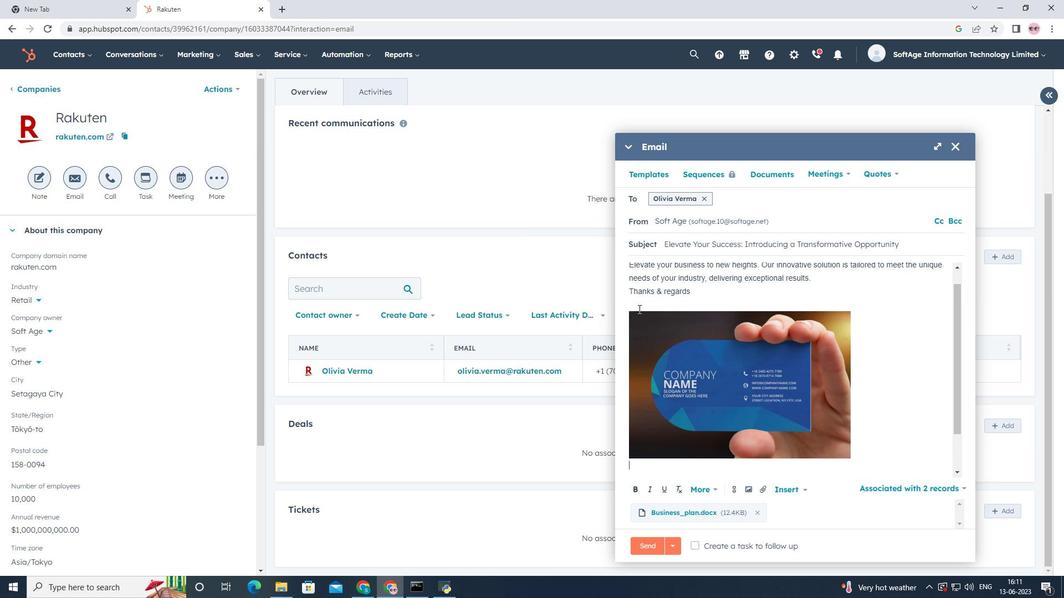 
Action: Mouse pressed left at (641, 305)
Screenshot: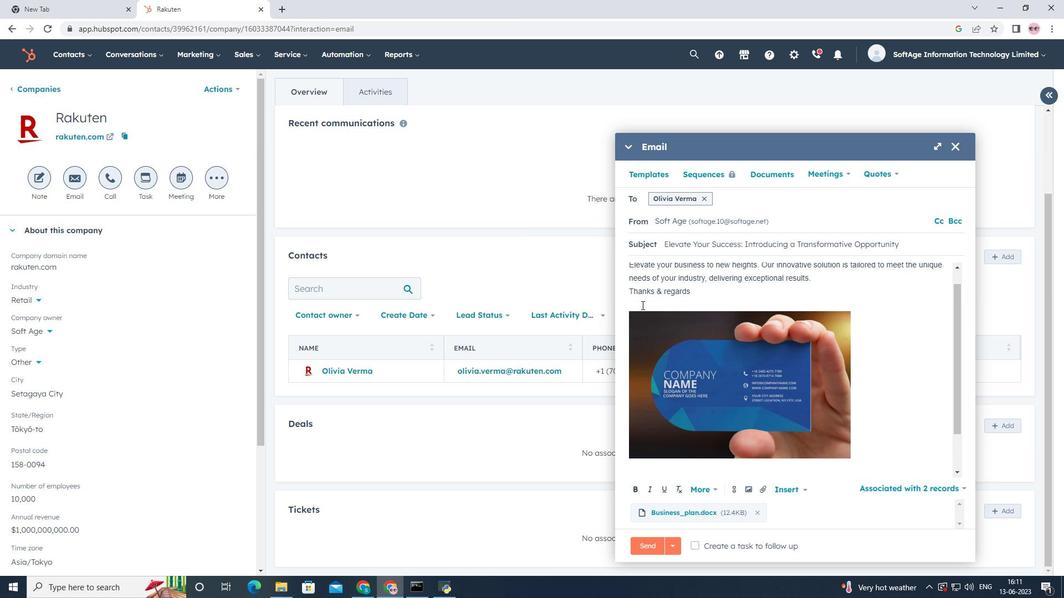 
Action: Mouse moved to (640, 305)
Screenshot: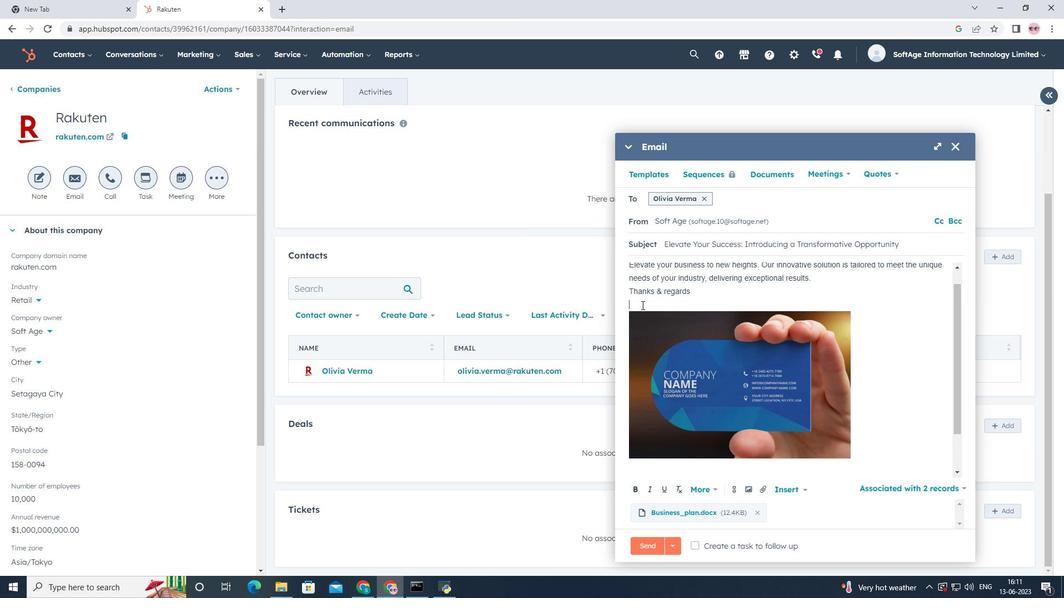 
Action: Key pressed <Key.shift><Key.shift><Key.shift><Key.shift><Key.shift><Key.shift><Key.shift><Key.shift><Key.shift><Key.shift><Key.shift><Key.shift><Key.shift><Key.shift><Key.shift><Key.shift><Key.shift><Key.shift><Key.shift><Key.shift><Key.shift><Key.shift><Key.shift><Key.shift><Key.shift>Flickr<Key.space>
Screenshot: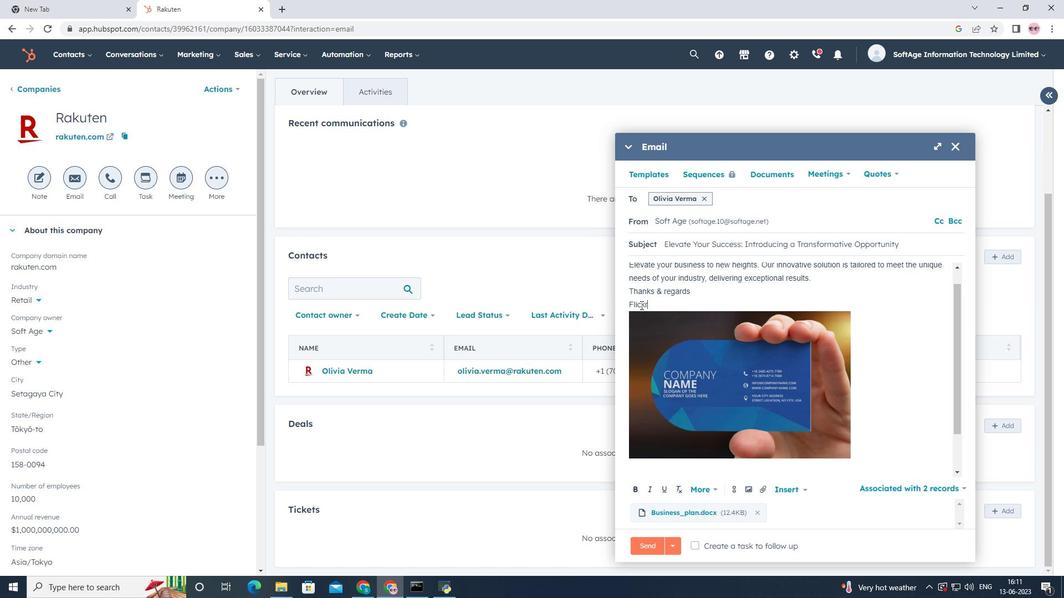 
Action: Mouse moved to (732, 491)
Screenshot: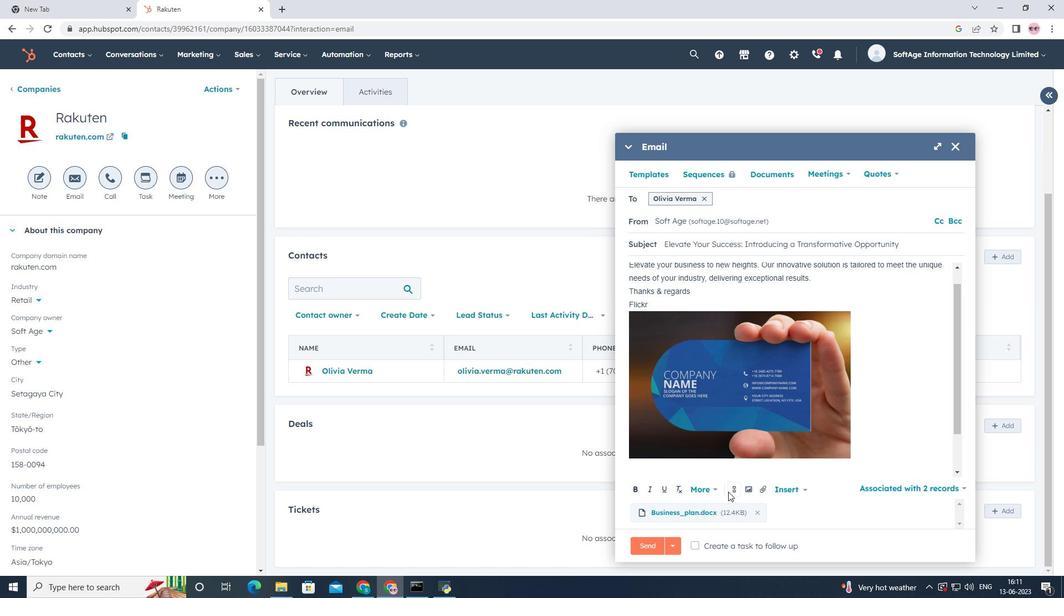 
Action: Mouse pressed left at (732, 491)
Screenshot: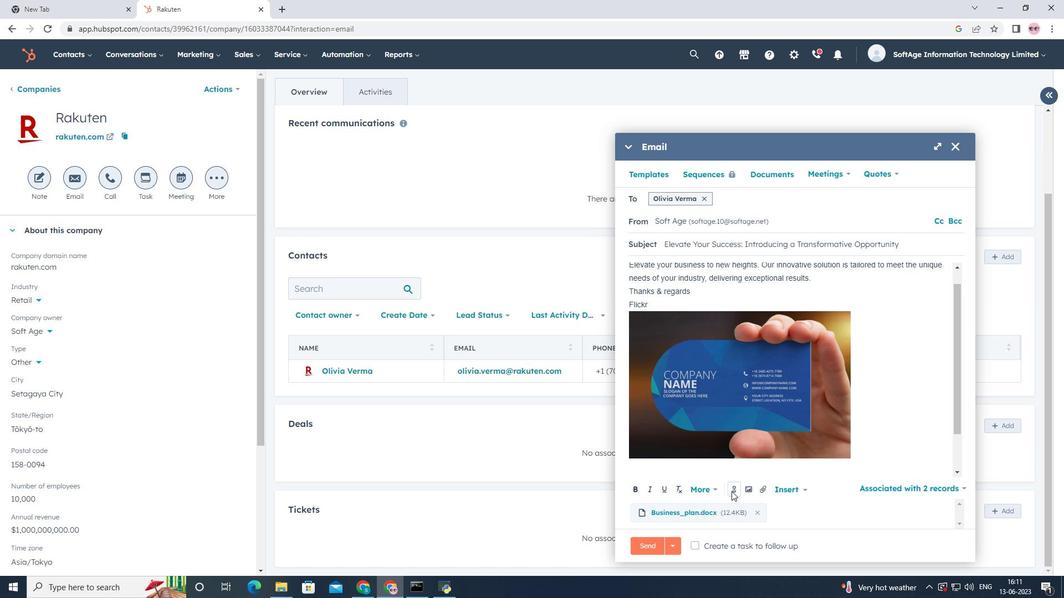 
Action: Mouse moved to (759, 413)
Screenshot: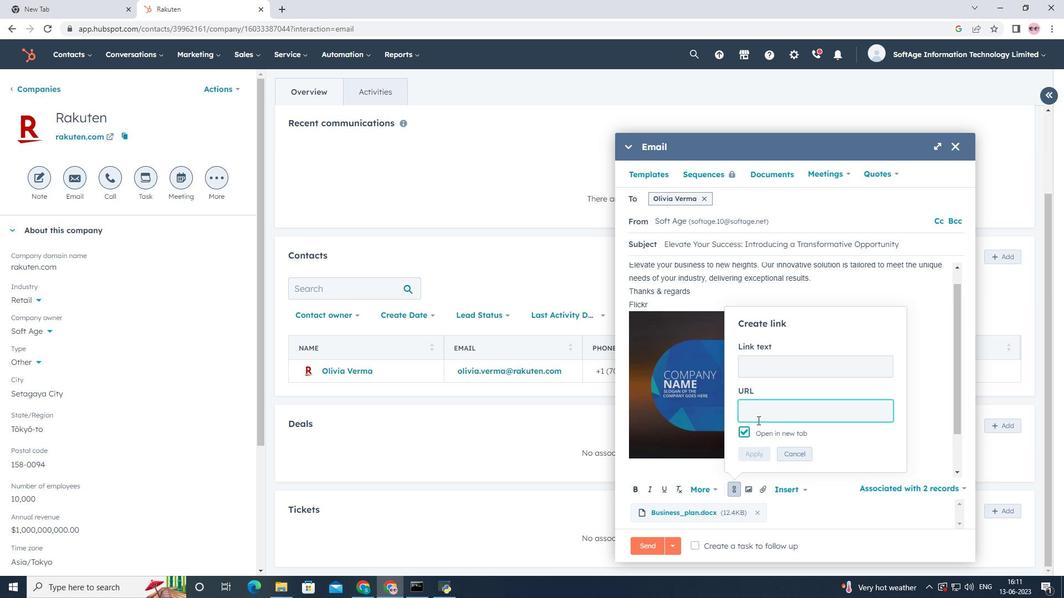 
Action: Key pressed www.flickr.com
Screenshot: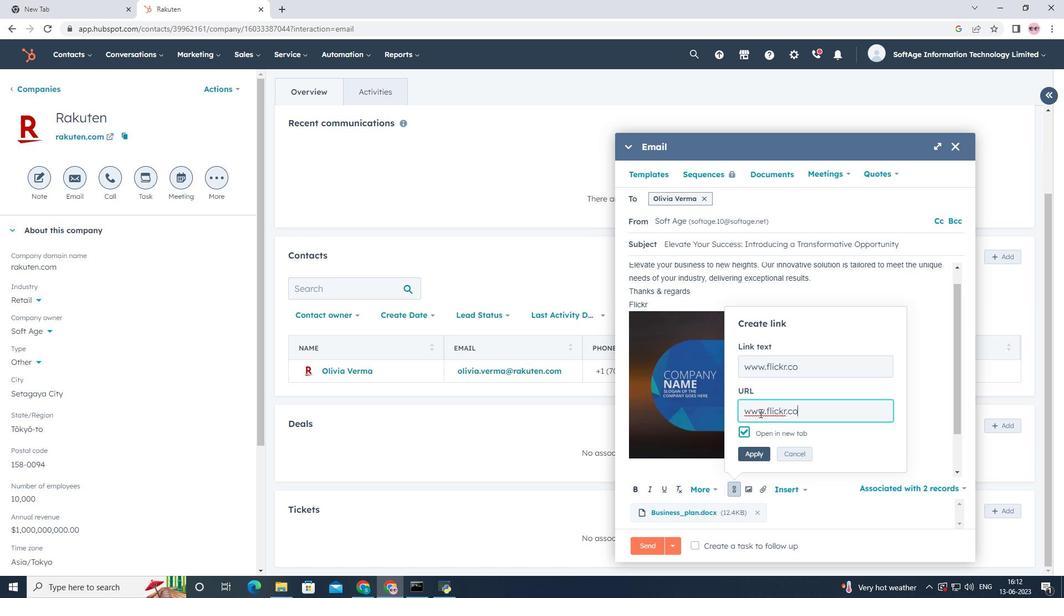 
Action: Mouse moved to (750, 458)
Screenshot: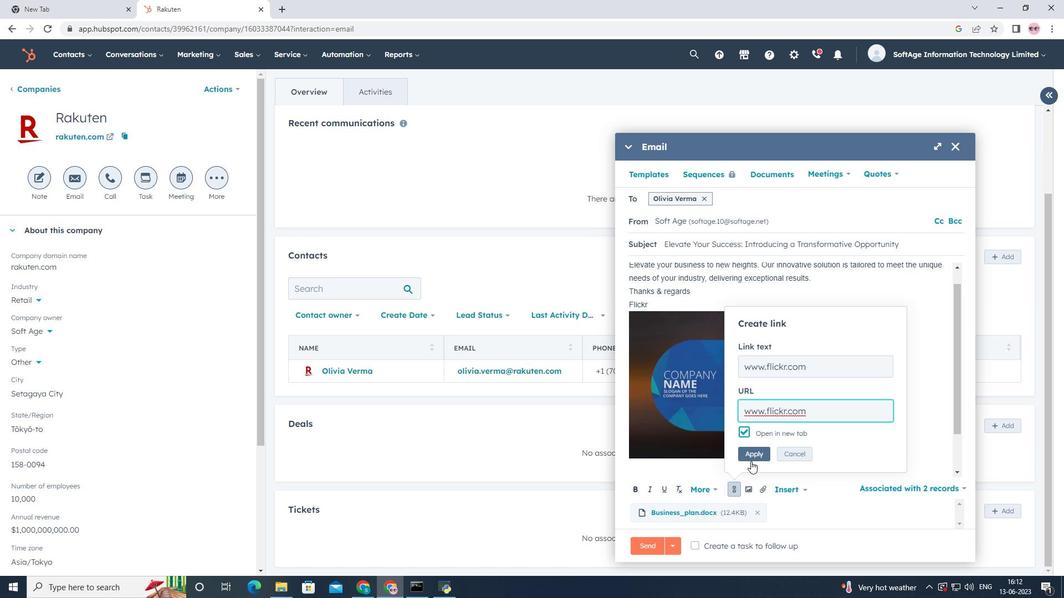 
Action: Mouse pressed left at (750, 458)
Screenshot: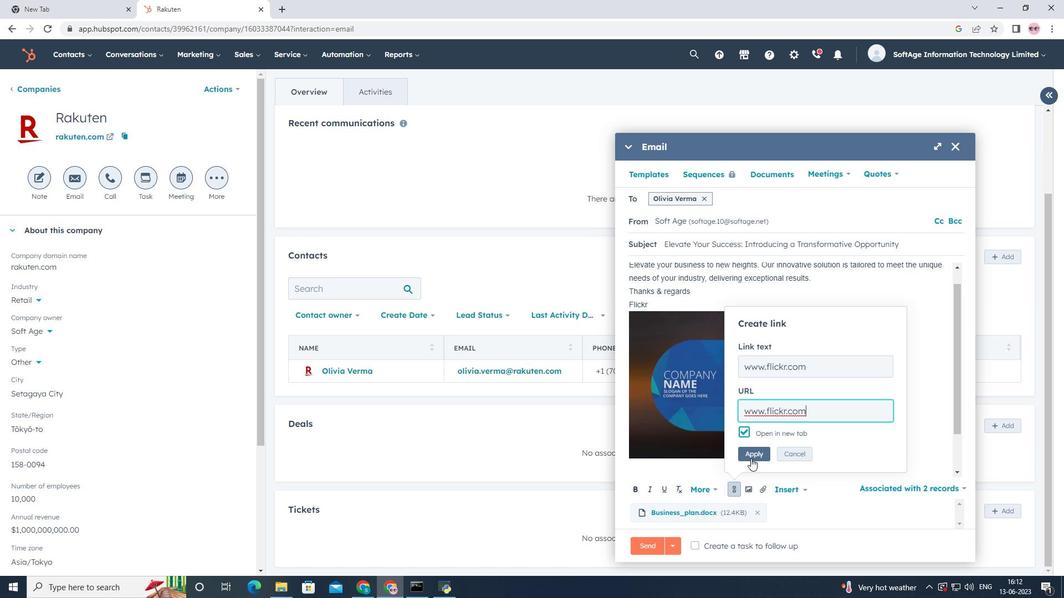 
Action: Mouse scrolled (750, 458) with delta (0, 0)
Screenshot: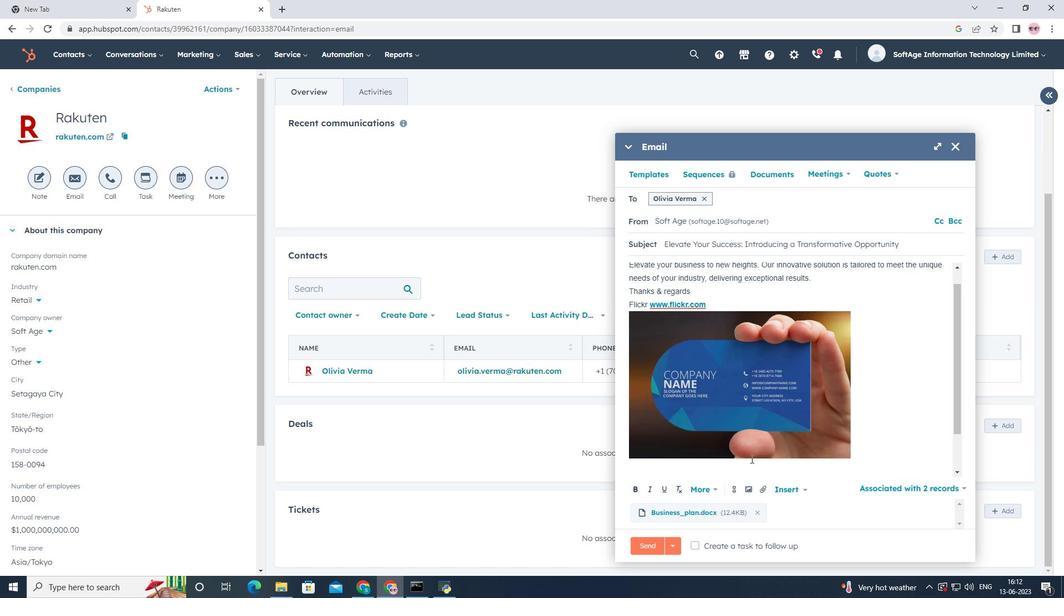
Action: Mouse scrolled (750, 458) with delta (0, 0)
Screenshot: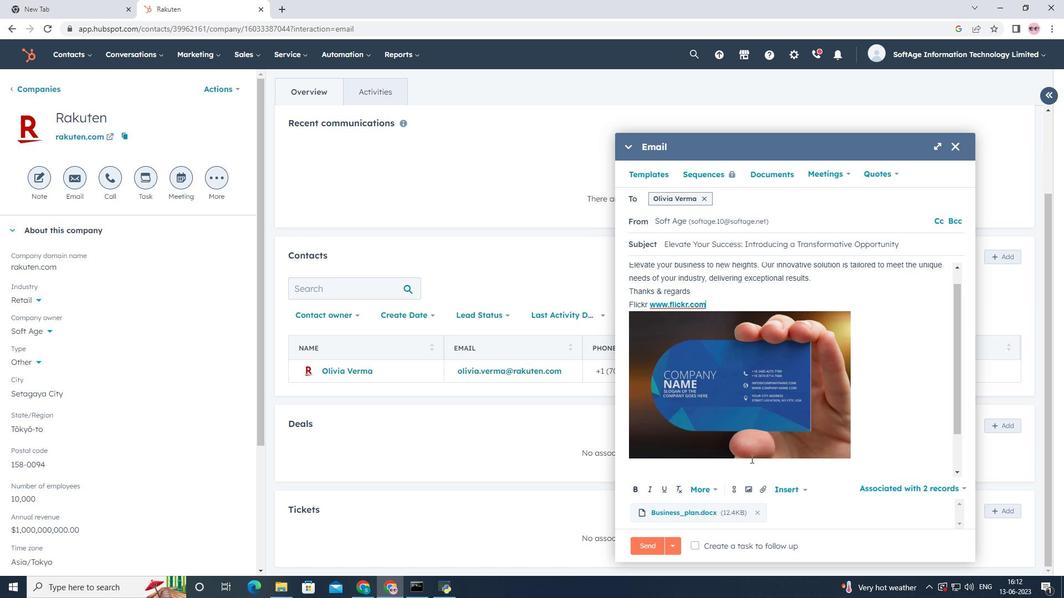 
Action: Mouse moved to (695, 545)
Screenshot: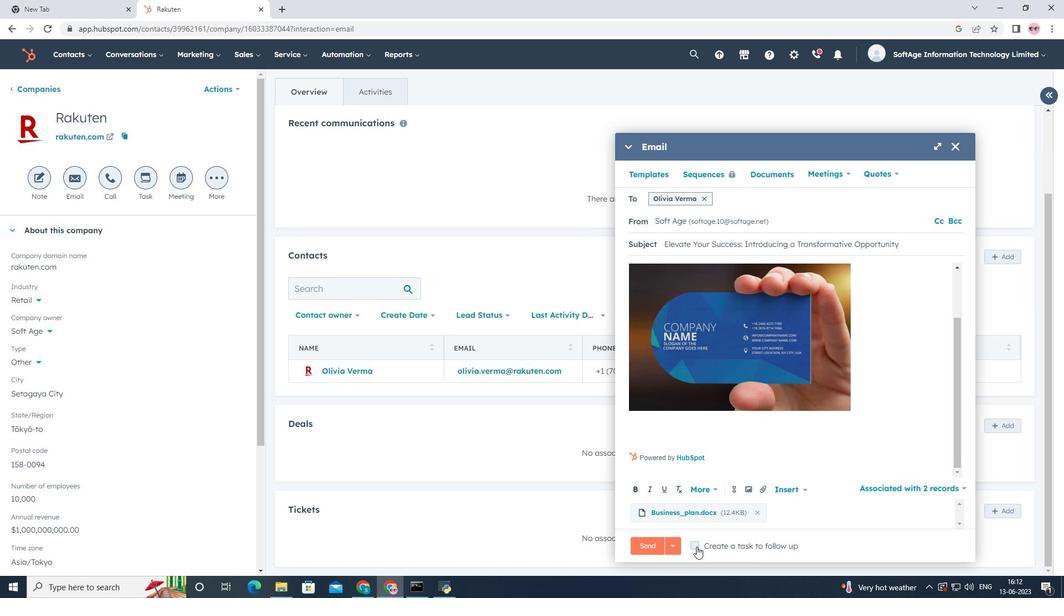 
Action: Mouse pressed left at (695, 545)
Screenshot: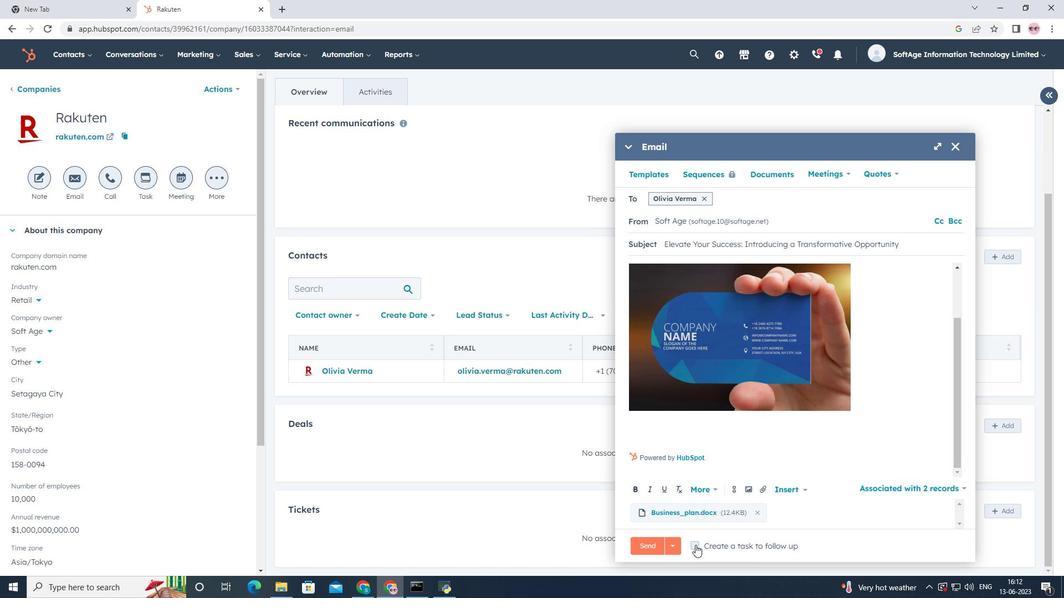 
Action: Mouse moved to (903, 548)
Screenshot: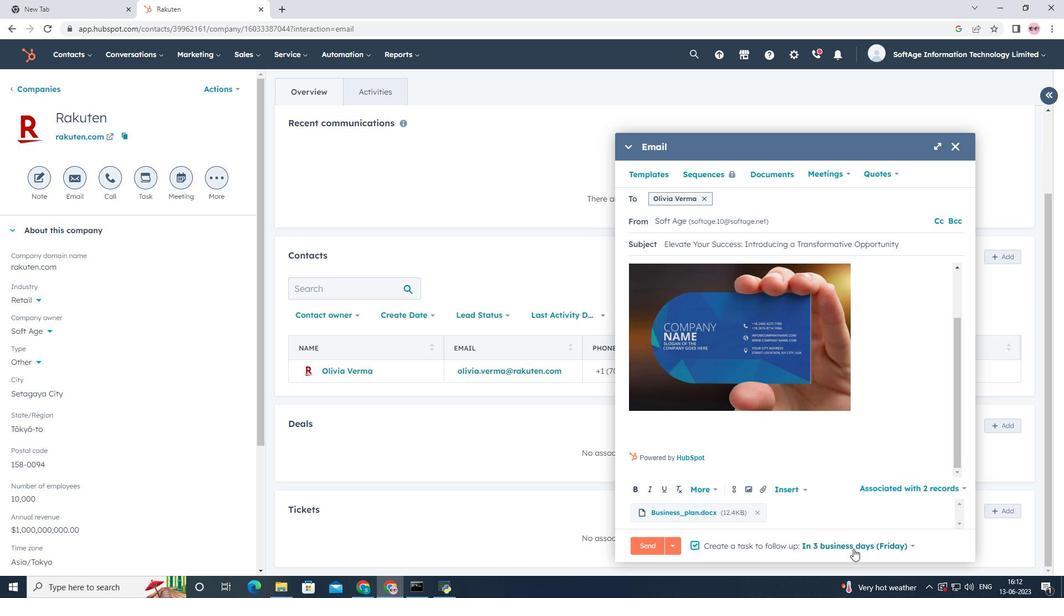 
Action: Mouse pressed left at (903, 548)
Screenshot: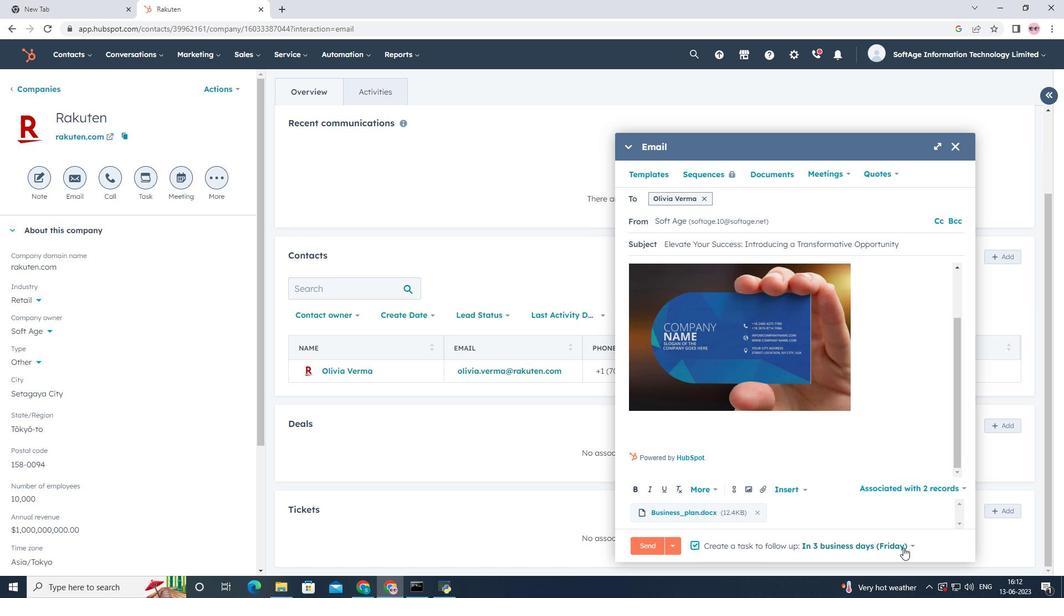 
Action: Mouse moved to (824, 507)
Screenshot: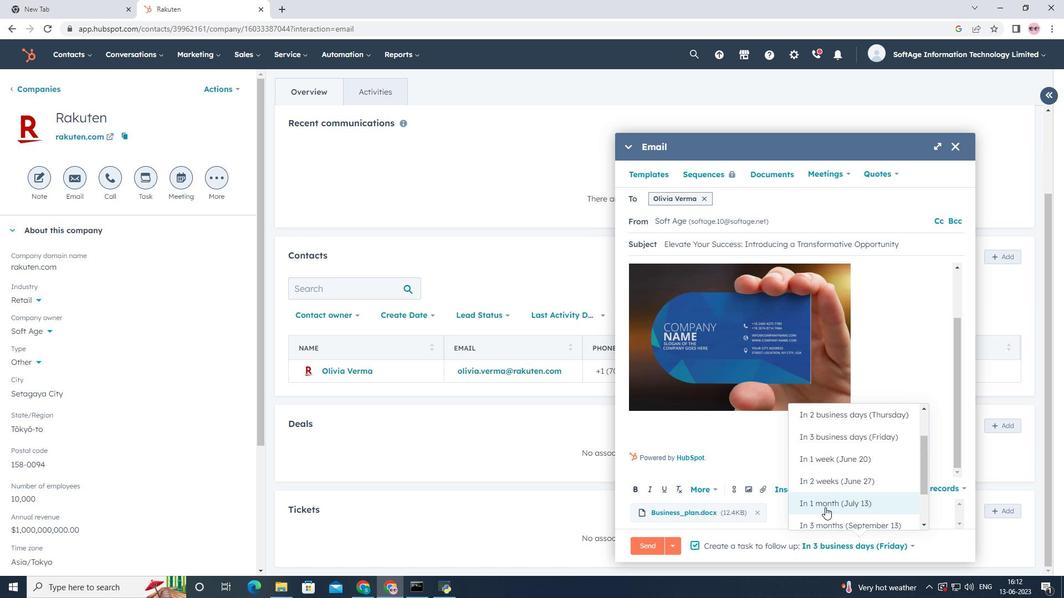
Action: Mouse pressed left at (824, 507)
Screenshot: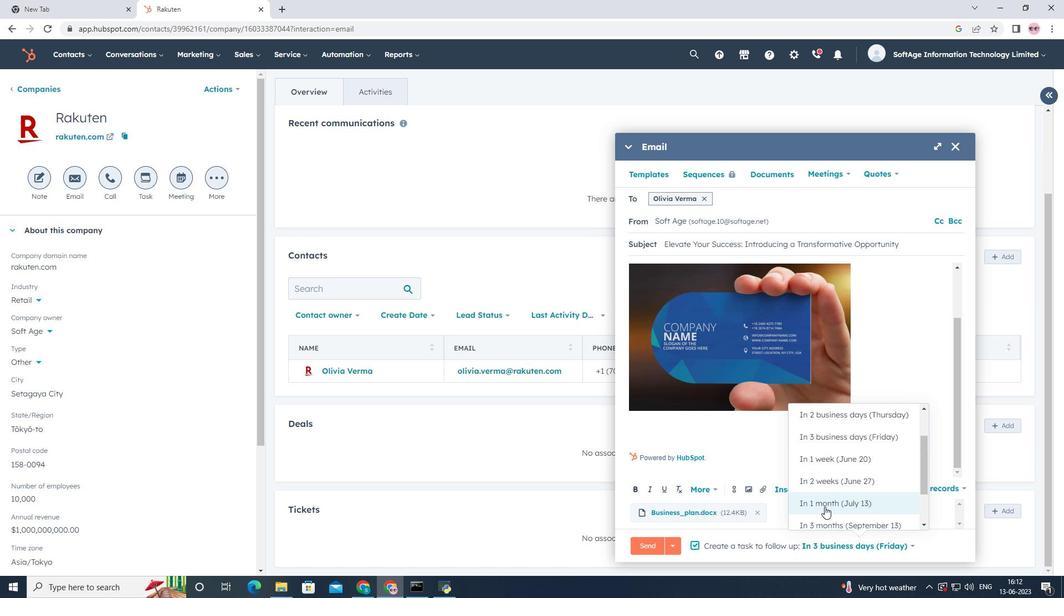 
Action: Mouse scrolled (824, 506) with delta (0, 0)
Screenshot: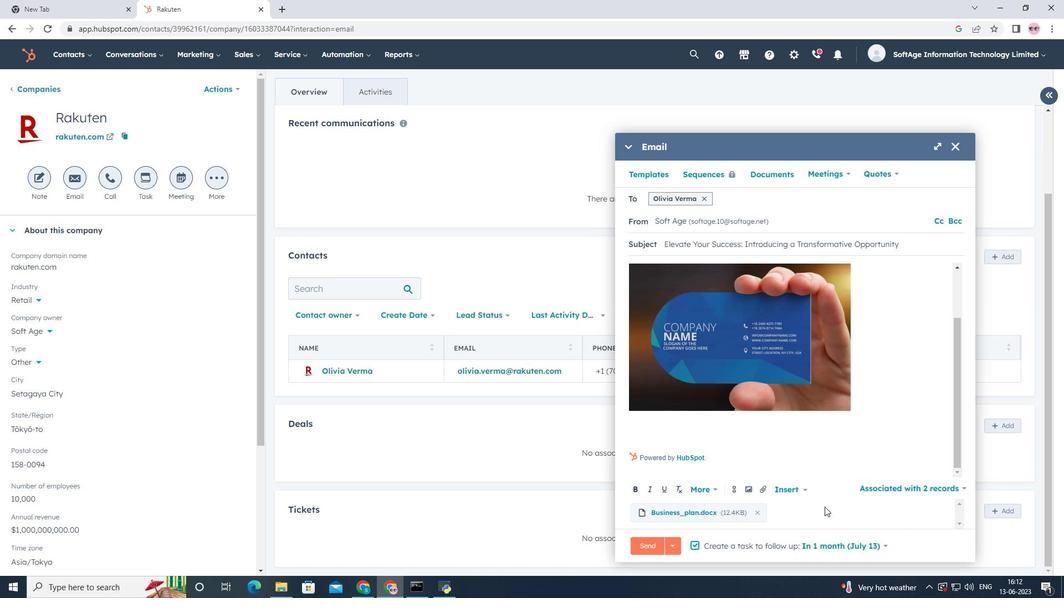 
Action: Mouse scrolled (824, 506) with delta (0, 0)
Screenshot: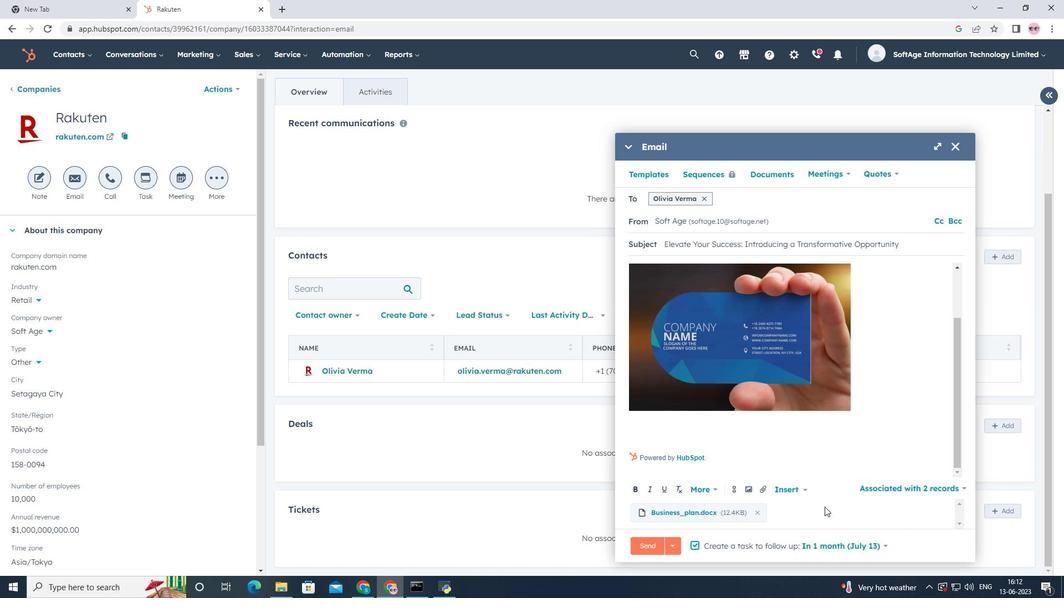 
Action: Mouse moved to (847, 543)
Screenshot: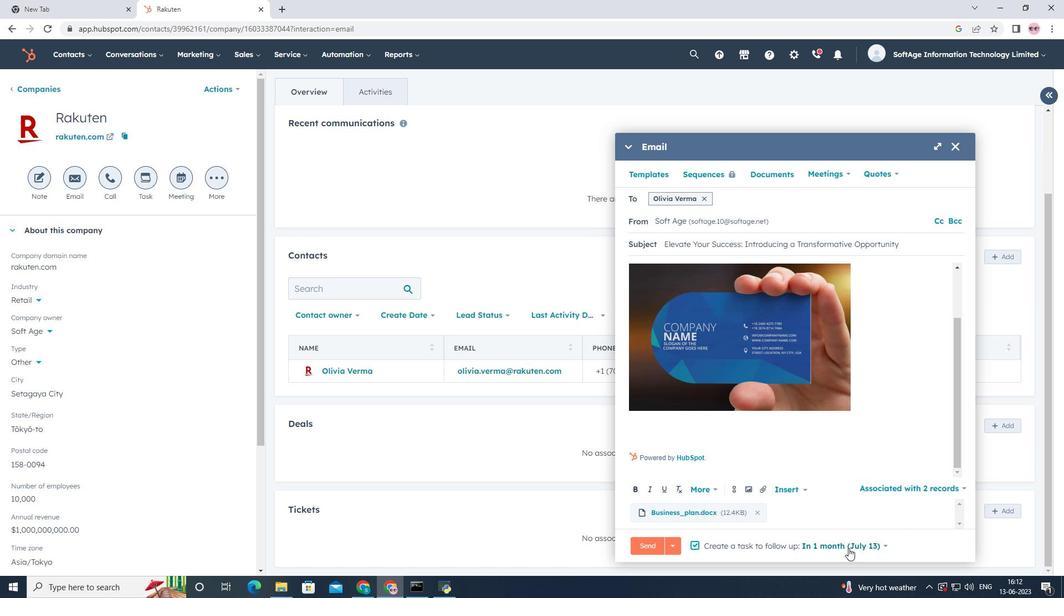 
Action: Mouse pressed left at (847, 543)
Screenshot: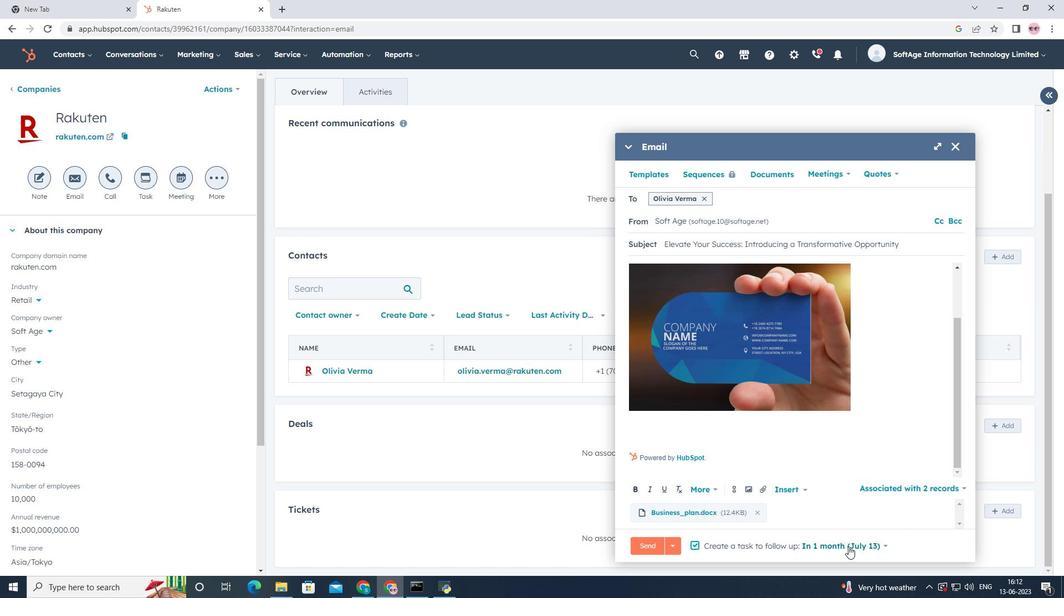 
Action: Mouse moved to (828, 421)
Screenshot: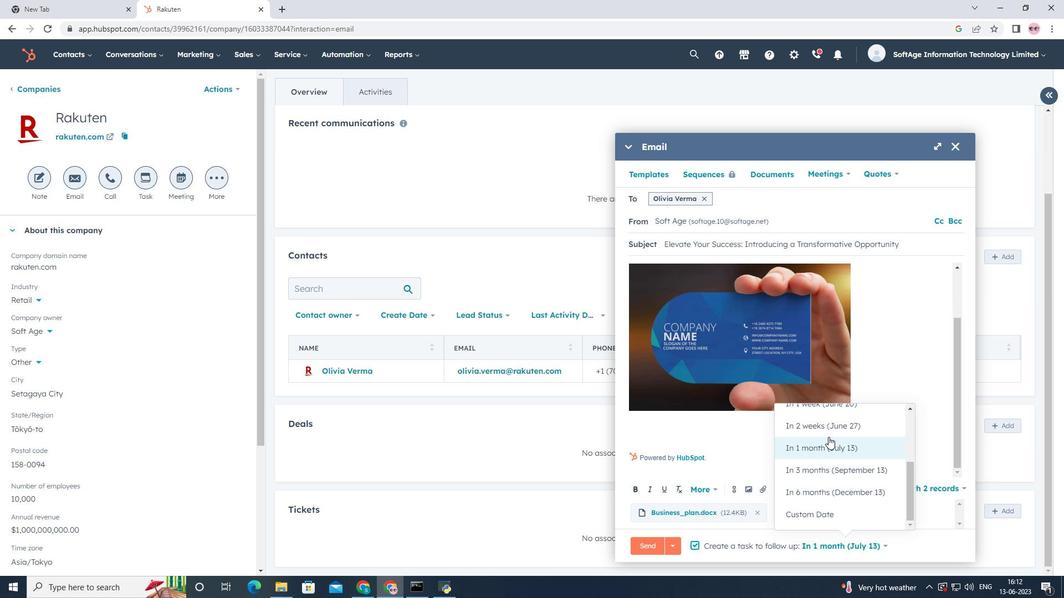 
Action: Mouse scrolled (828, 422) with delta (0, 0)
Screenshot: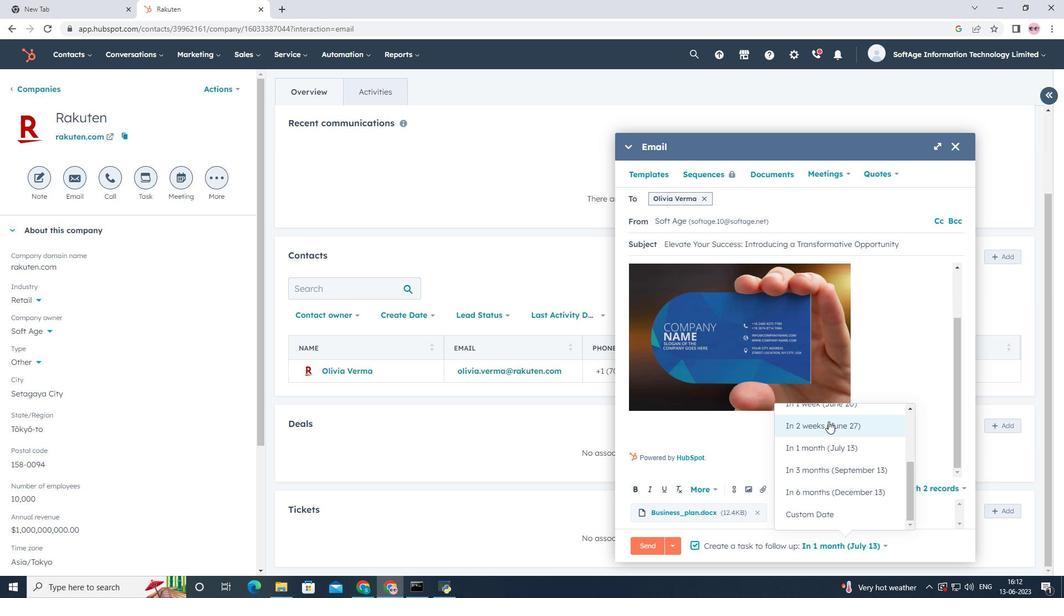 
Action: Mouse moved to (825, 460)
Screenshot: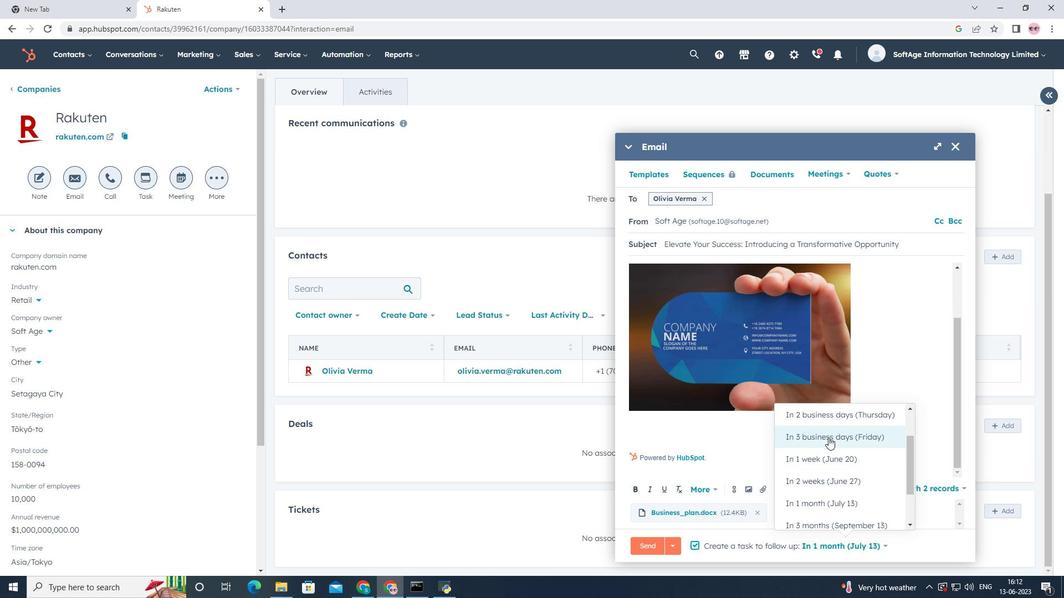 
Action: Mouse pressed left at (825, 460)
Screenshot: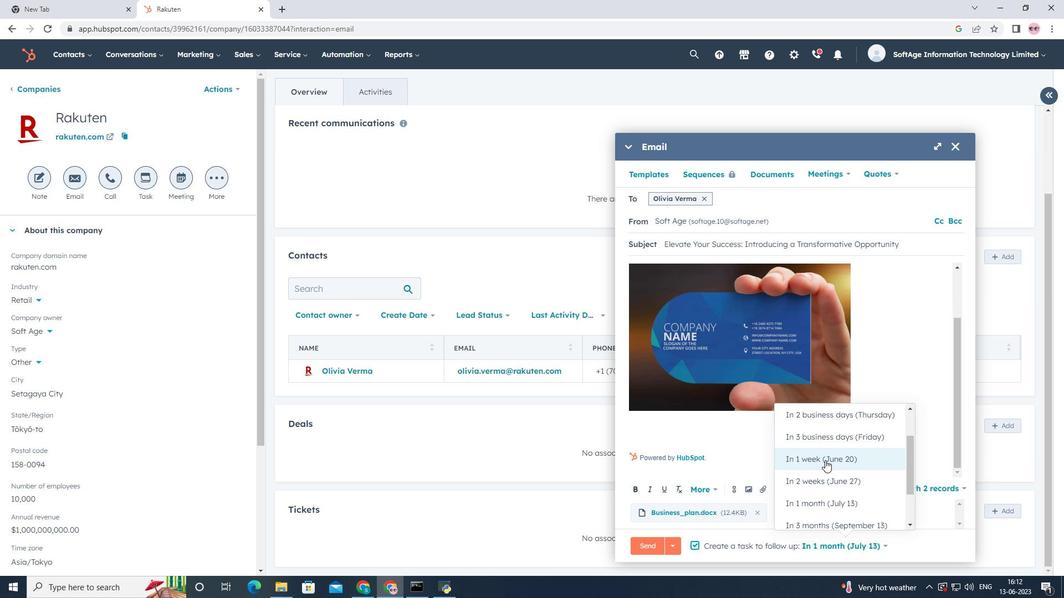 
Action: Mouse moved to (823, 492)
Screenshot: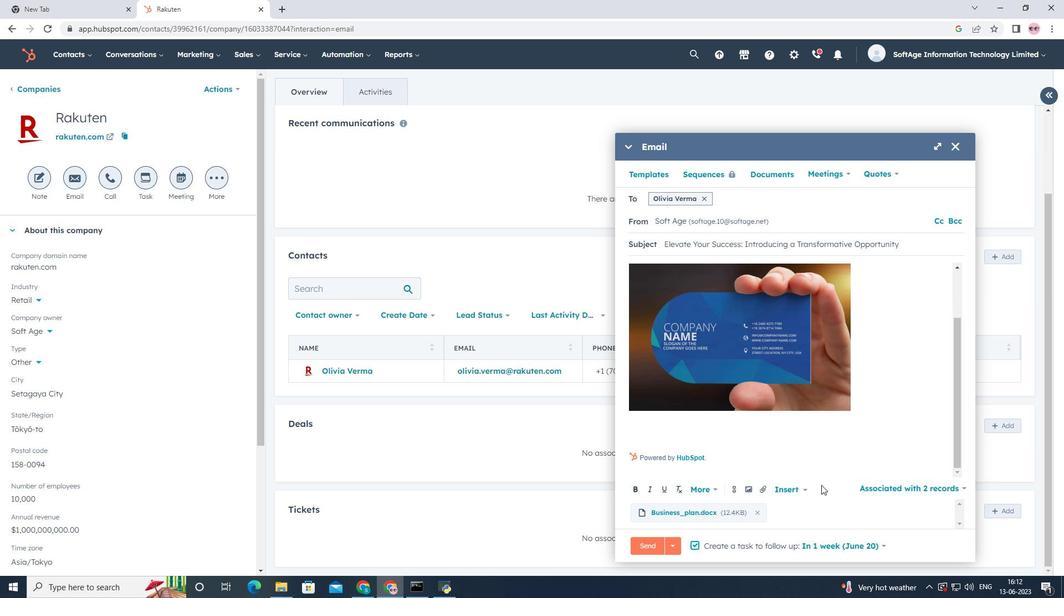 
Action: Mouse scrolled (823, 493) with delta (0, 0)
Screenshot: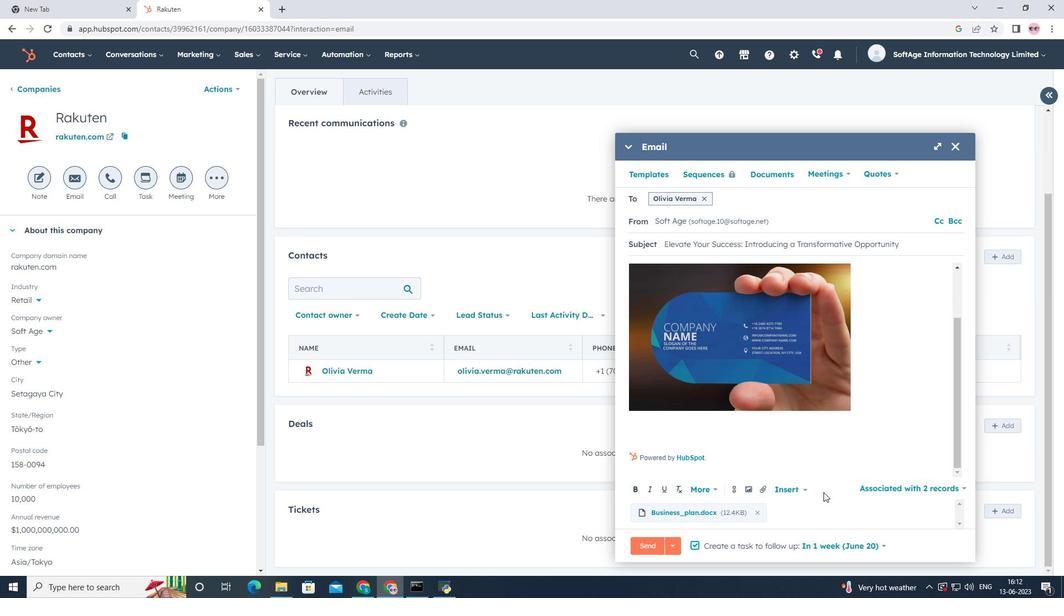
Action: Mouse scrolled (823, 493) with delta (0, 0)
Screenshot: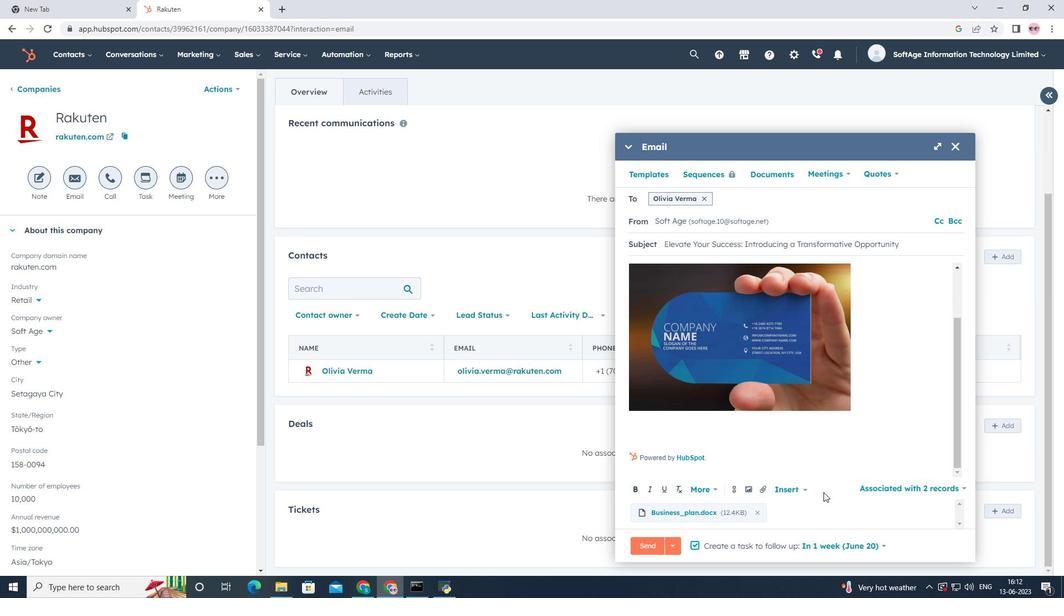 
Action: Mouse scrolled (823, 493) with delta (0, 0)
Screenshot: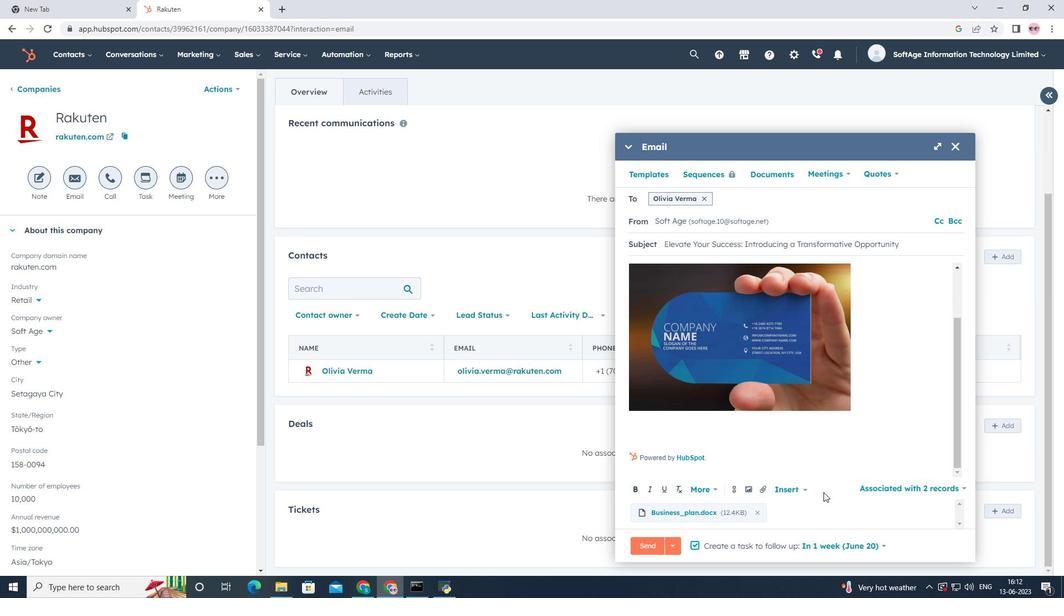 
Action: Mouse scrolled (823, 493) with delta (0, 0)
Screenshot: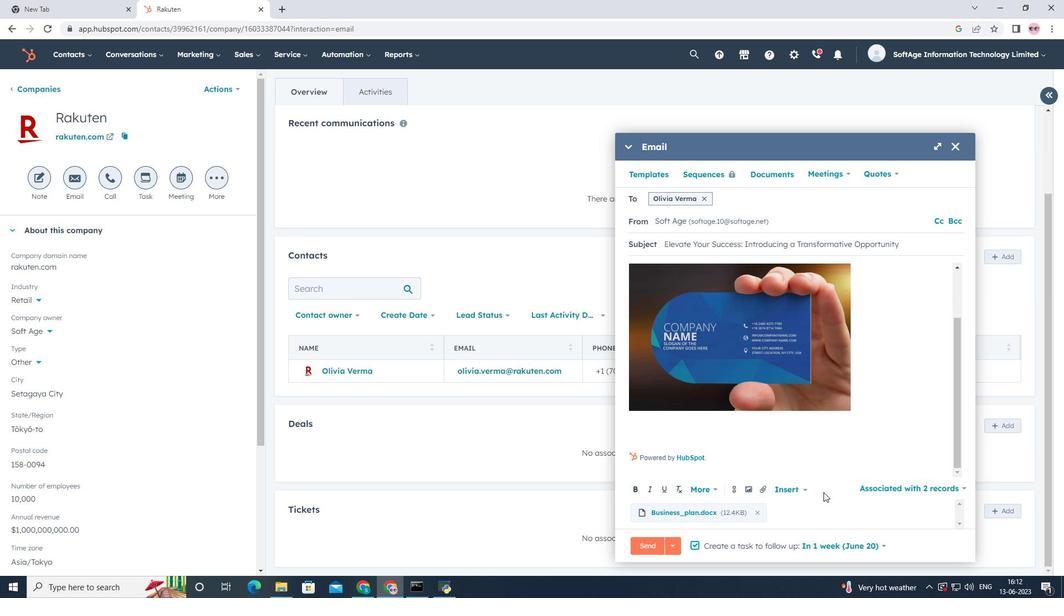 
Action: Mouse moved to (708, 195)
Screenshot: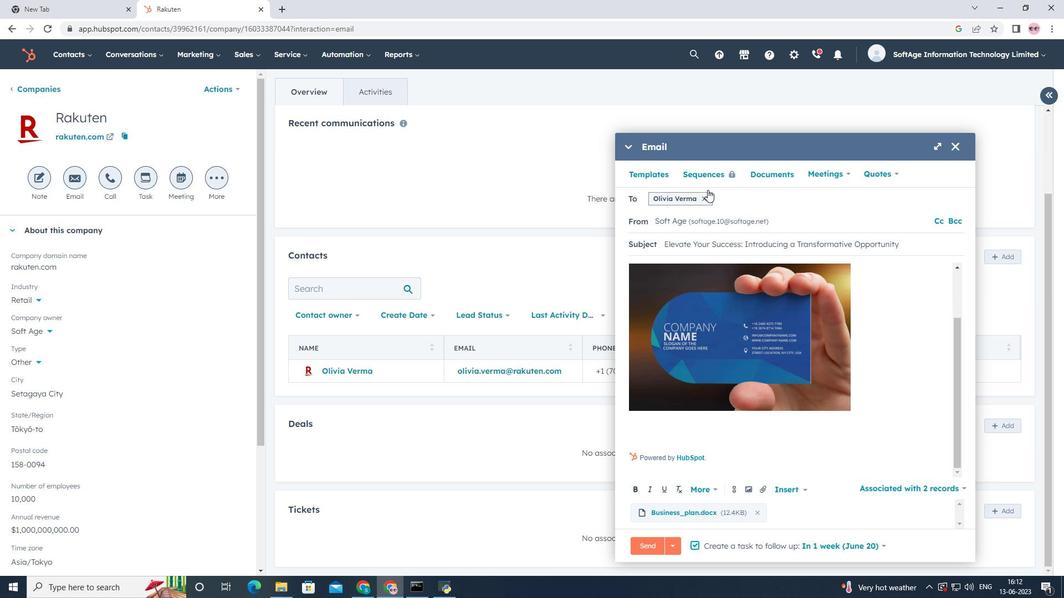 
Action: Mouse pressed left at (708, 195)
Screenshot: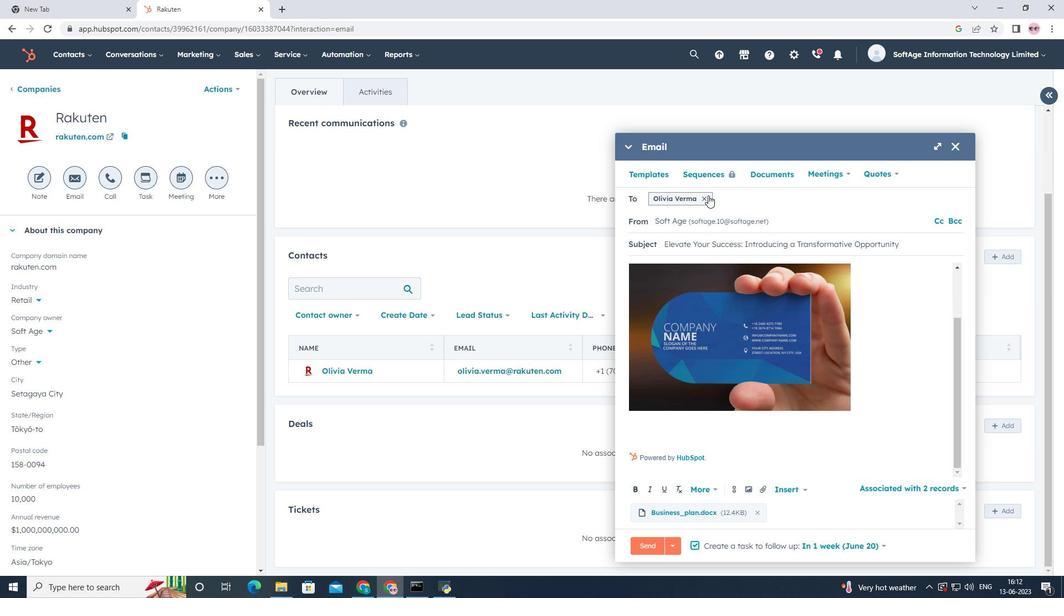 
Action: Mouse moved to (699, 201)
Screenshot: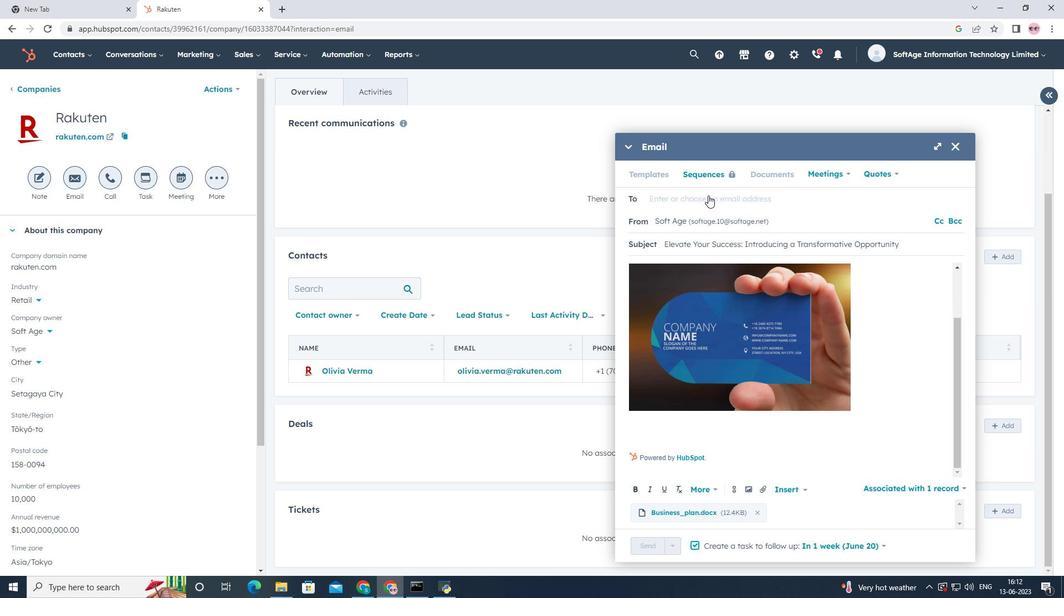 
Action: Mouse pressed left at (699, 201)
Screenshot: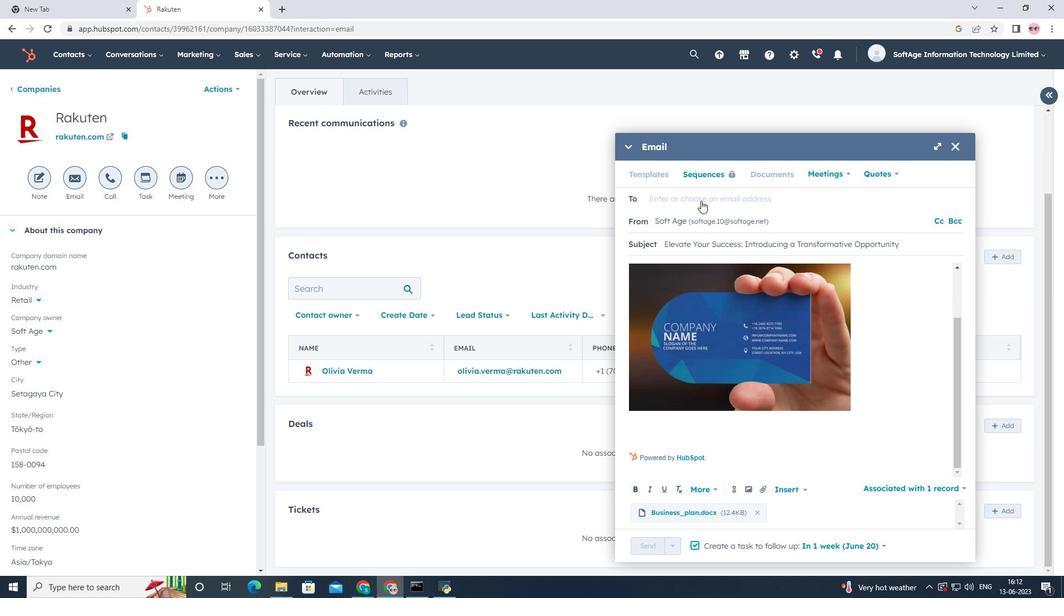 
Action: Mouse moved to (692, 228)
Screenshot: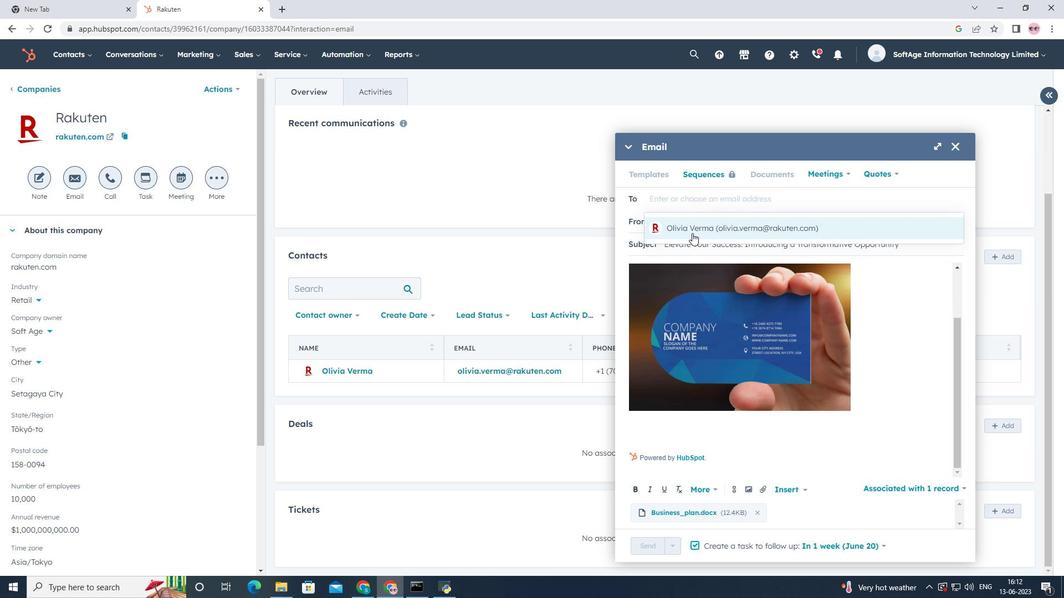 
Action: Mouse pressed left at (692, 228)
Screenshot: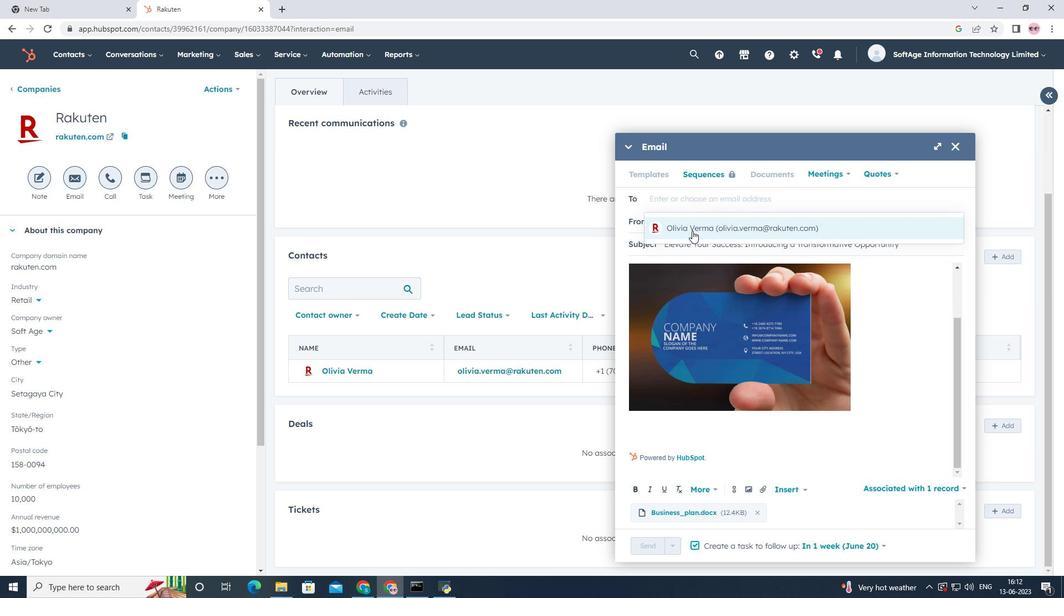 
Action: Mouse moved to (648, 548)
Screenshot: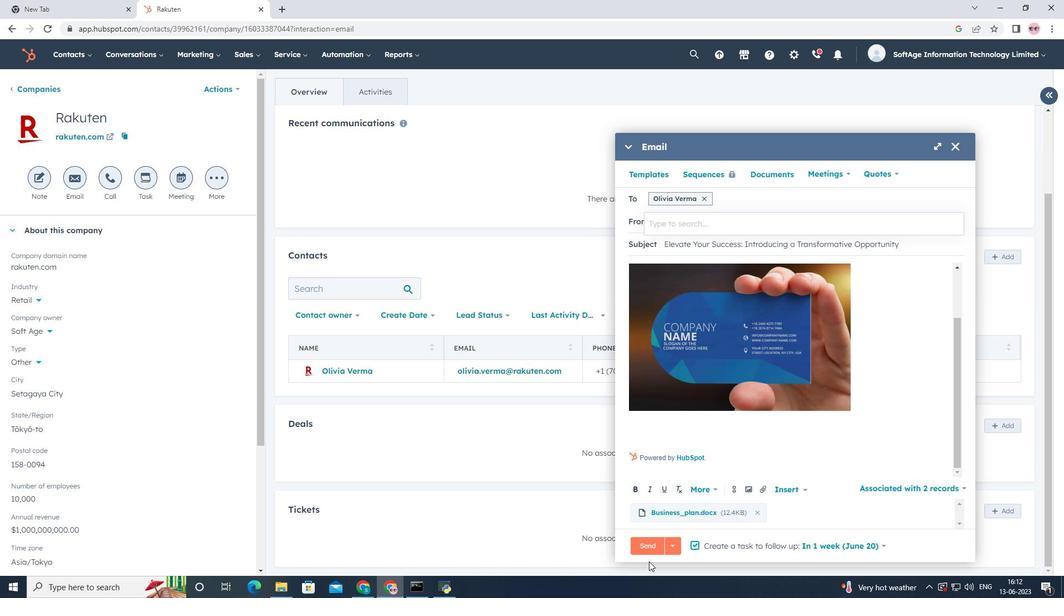 
Action: Mouse pressed left at (648, 548)
Screenshot: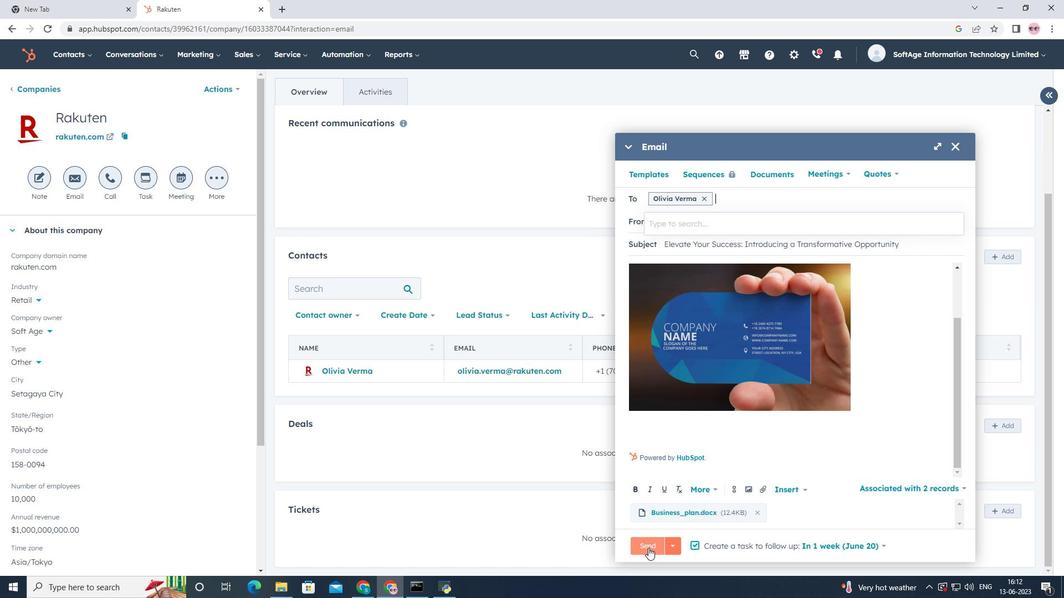 
Action: Mouse moved to (550, 442)
Screenshot: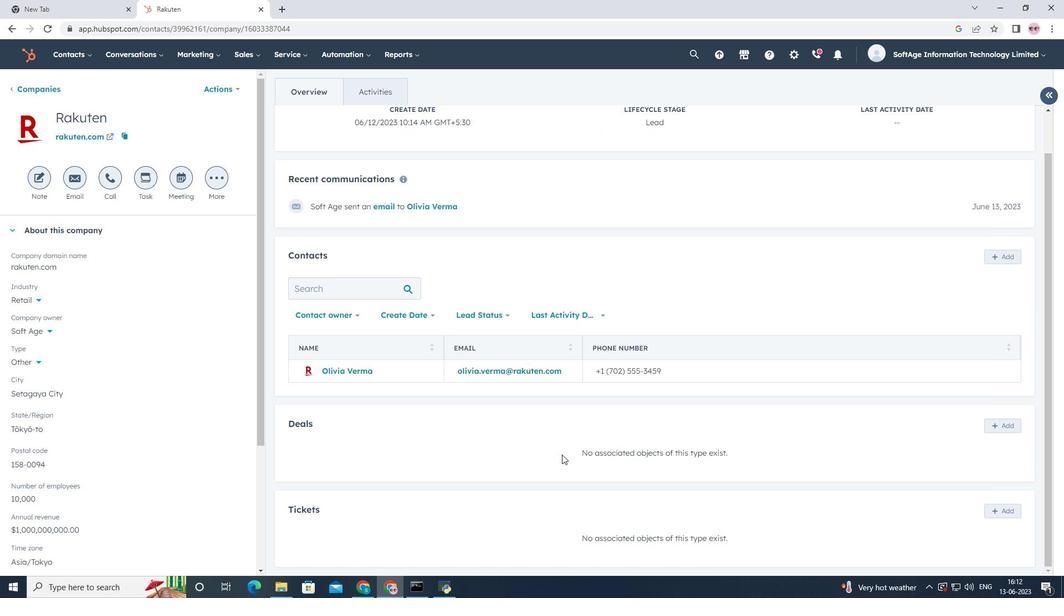 
Action: Mouse scrolled (550, 442) with delta (0, 0)
Screenshot: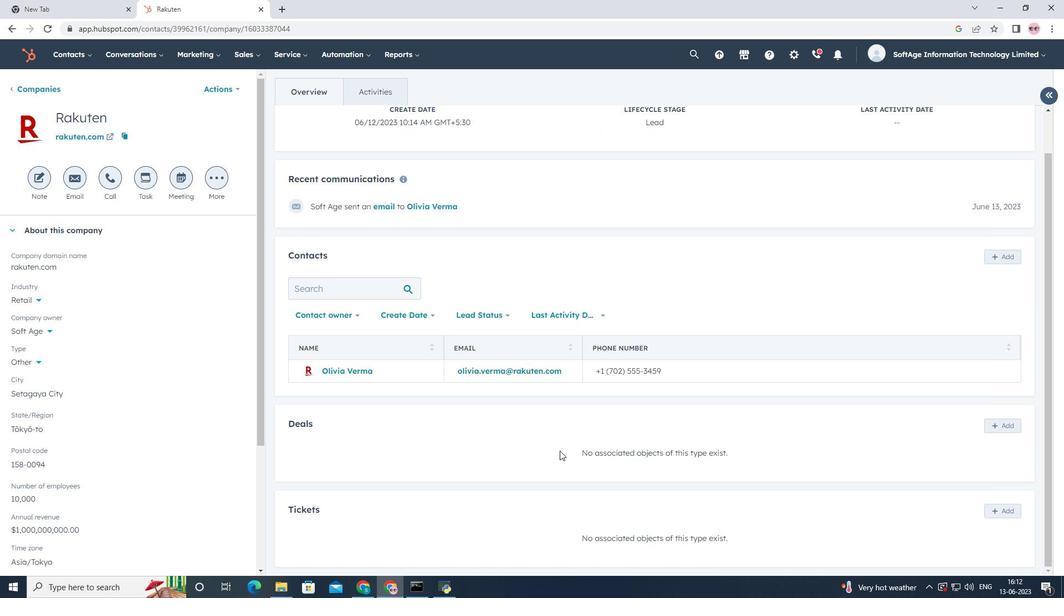 
Action: Mouse scrolled (550, 442) with delta (0, 0)
Screenshot: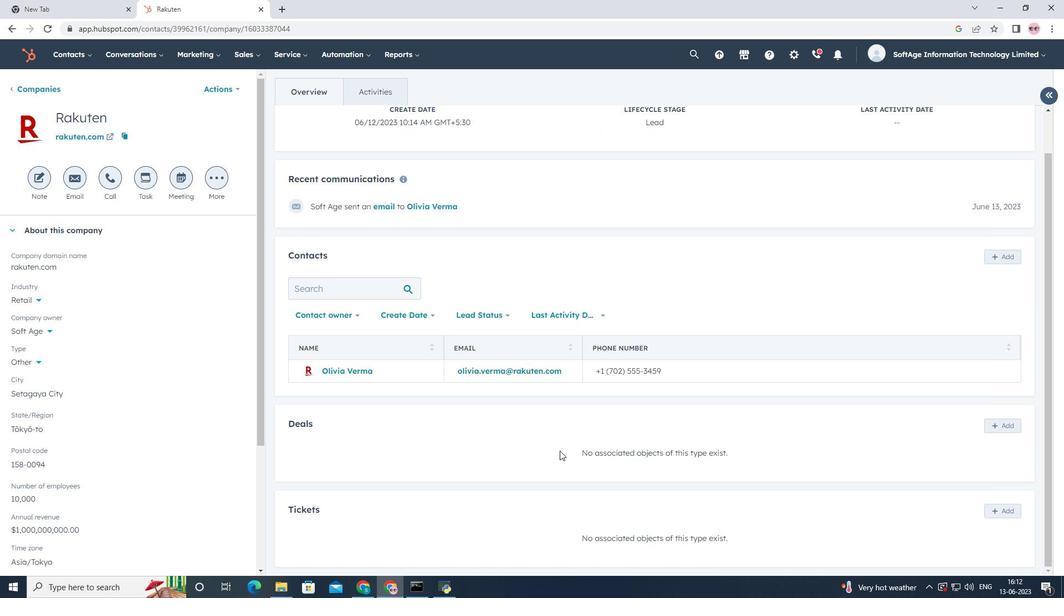 
Action: Mouse scrolled (550, 442) with delta (0, 0)
Screenshot: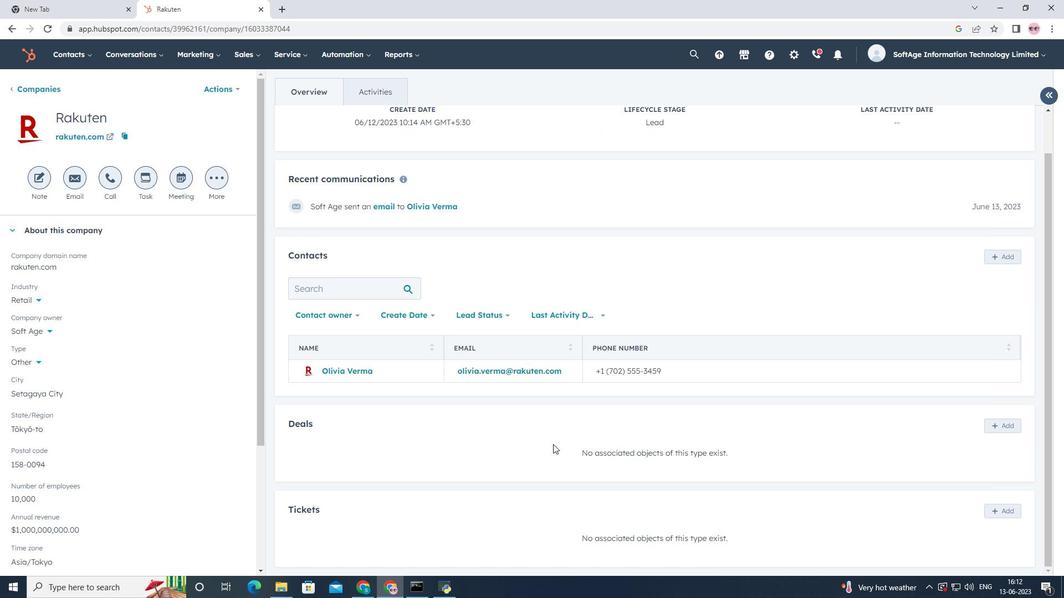 
Action: Mouse scrolled (550, 442) with delta (0, 0)
Screenshot: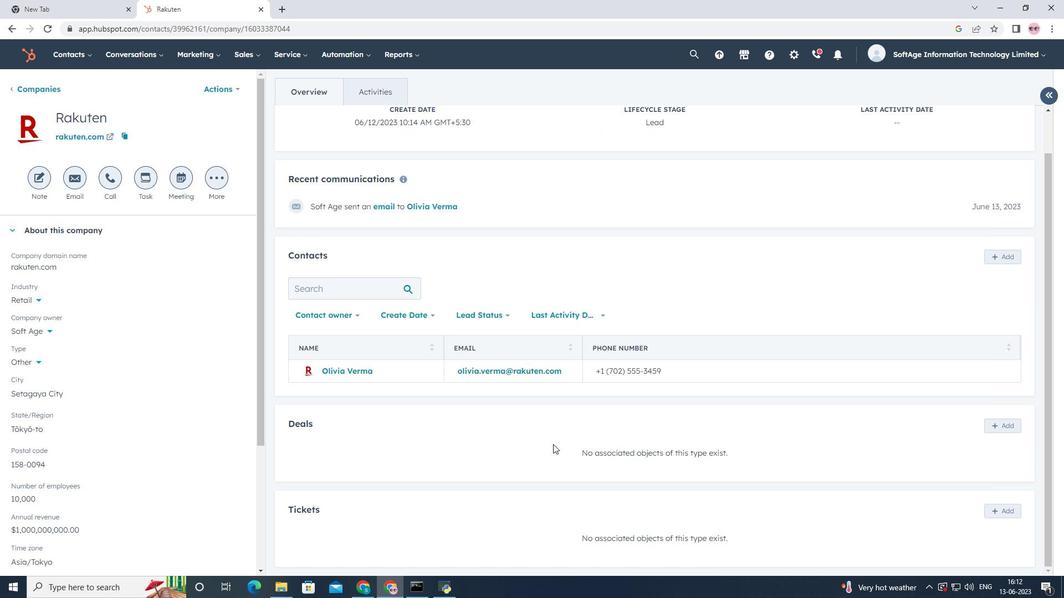 
Action: Mouse scrolled (550, 442) with delta (0, 0)
Screenshot: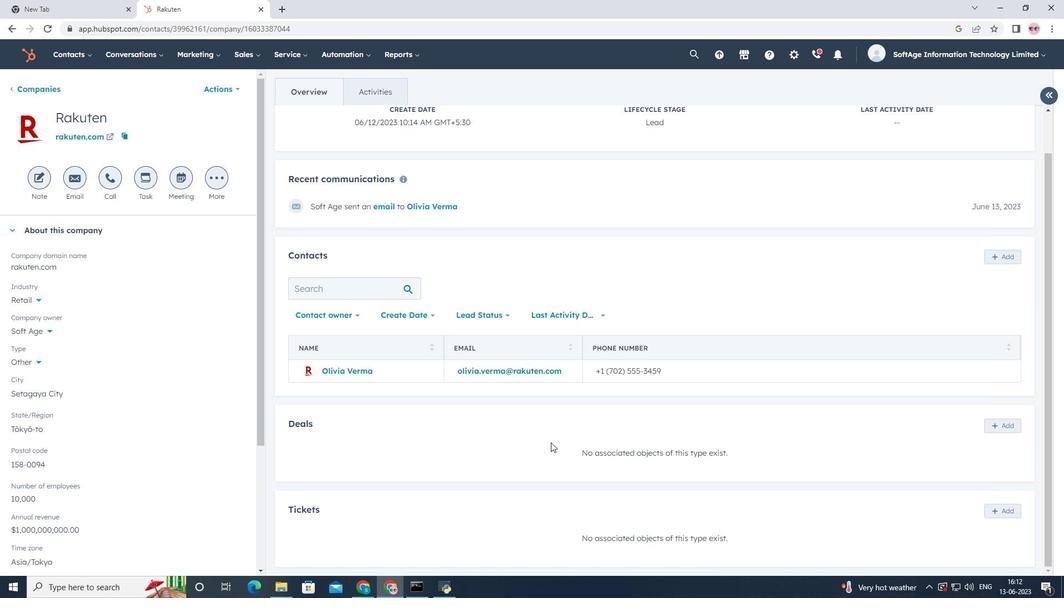 
